 Task: Add a condition where "Hours since ticket status pending Greater than Ninty" in unsolved tickets in your groups.
Action: Mouse moved to (124, 419)
Screenshot: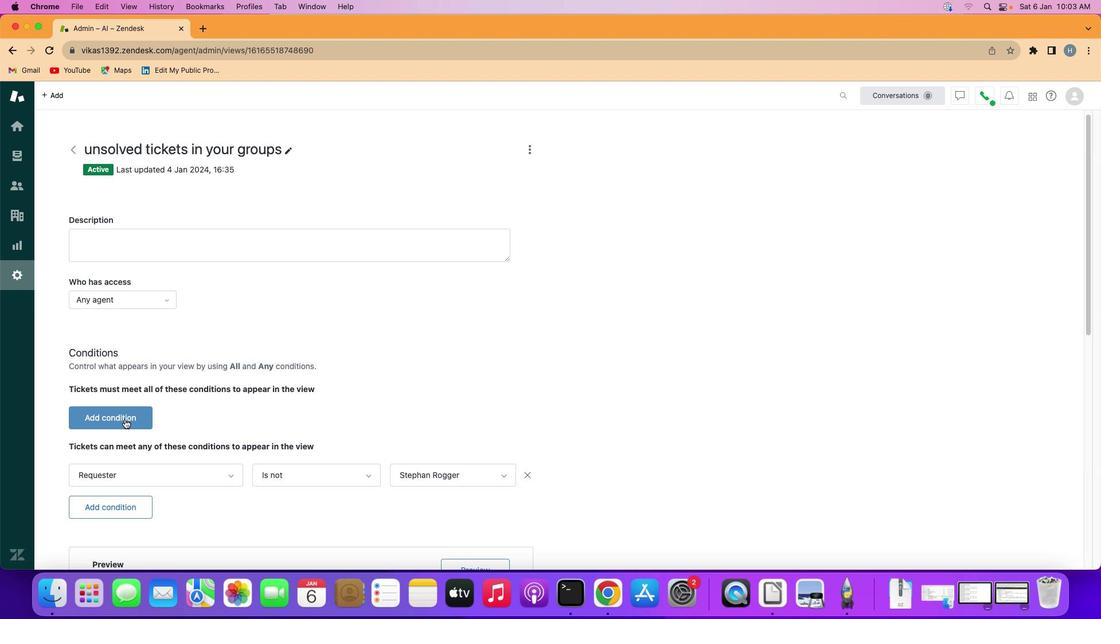 
Action: Mouse pressed left at (124, 419)
Screenshot: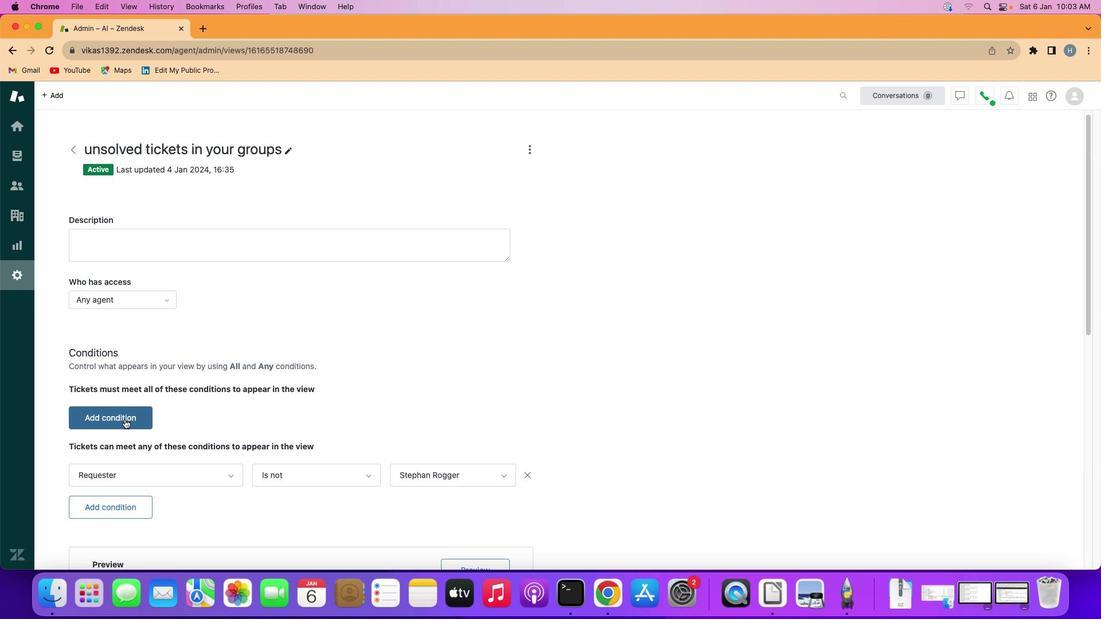 
Action: Mouse moved to (157, 419)
Screenshot: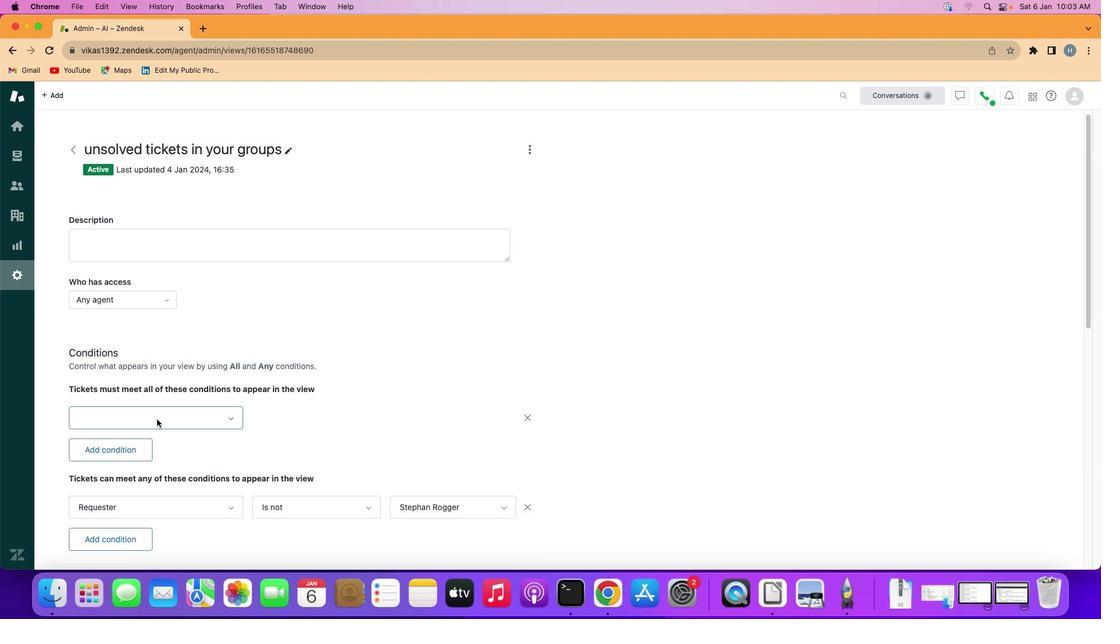 
Action: Mouse pressed left at (157, 419)
Screenshot: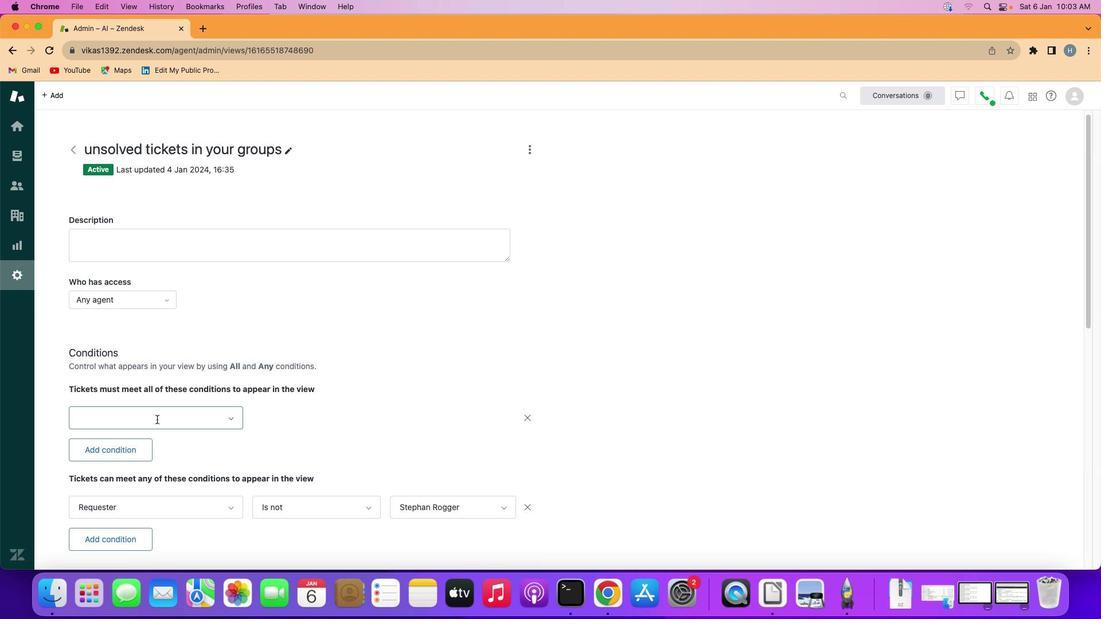 
Action: Mouse moved to (166, 349)
Screenshot: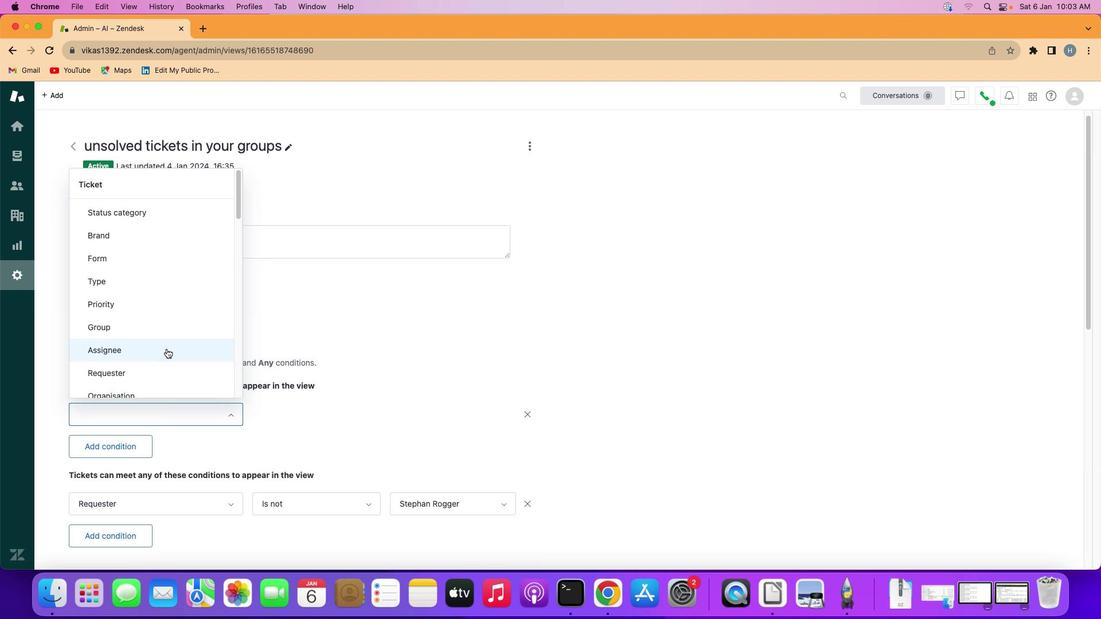 
Action: Mouse scrolled (166, 349) with delta (0, 0)
Screenshot: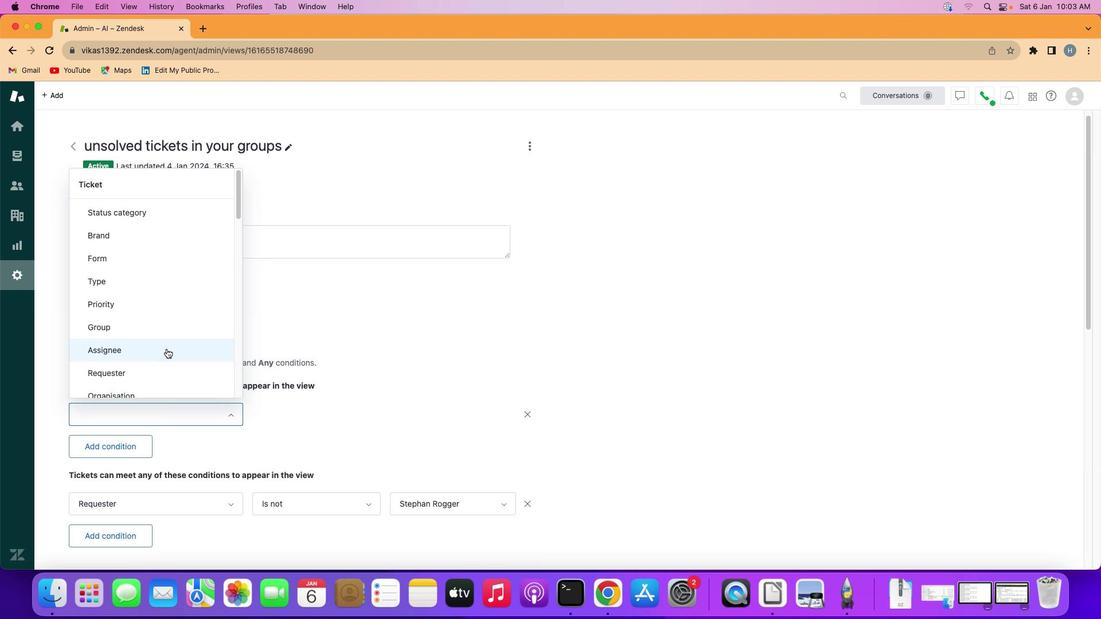 
Action: Mouse moved to (166, 349)
Screenshot: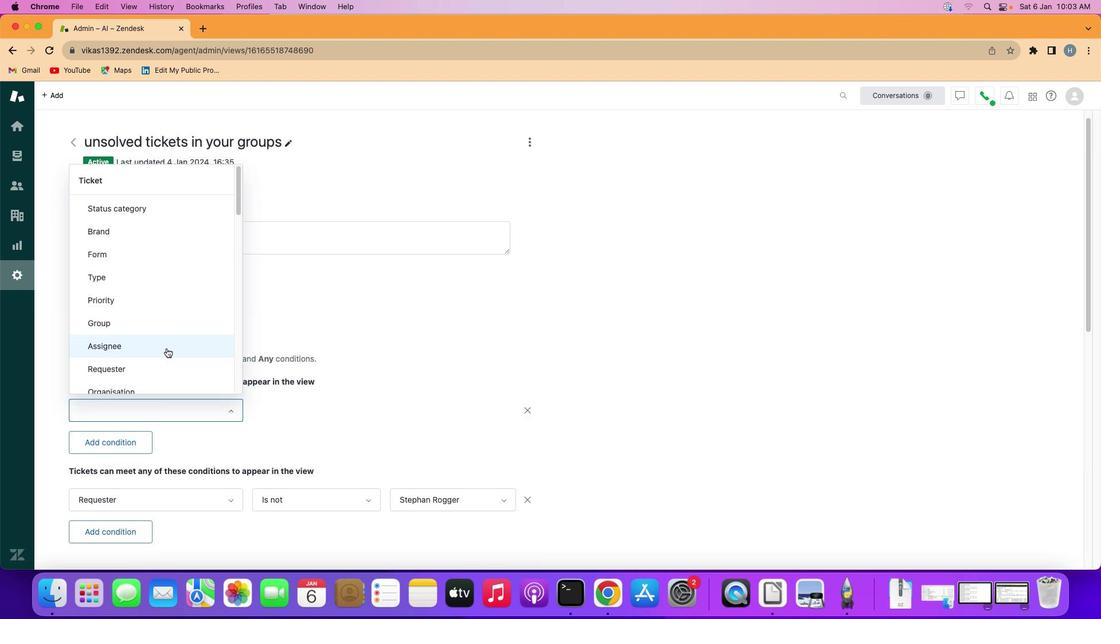 
Action: Mouse scrolled (166, 349) with delta (0, -1)
Screenshot: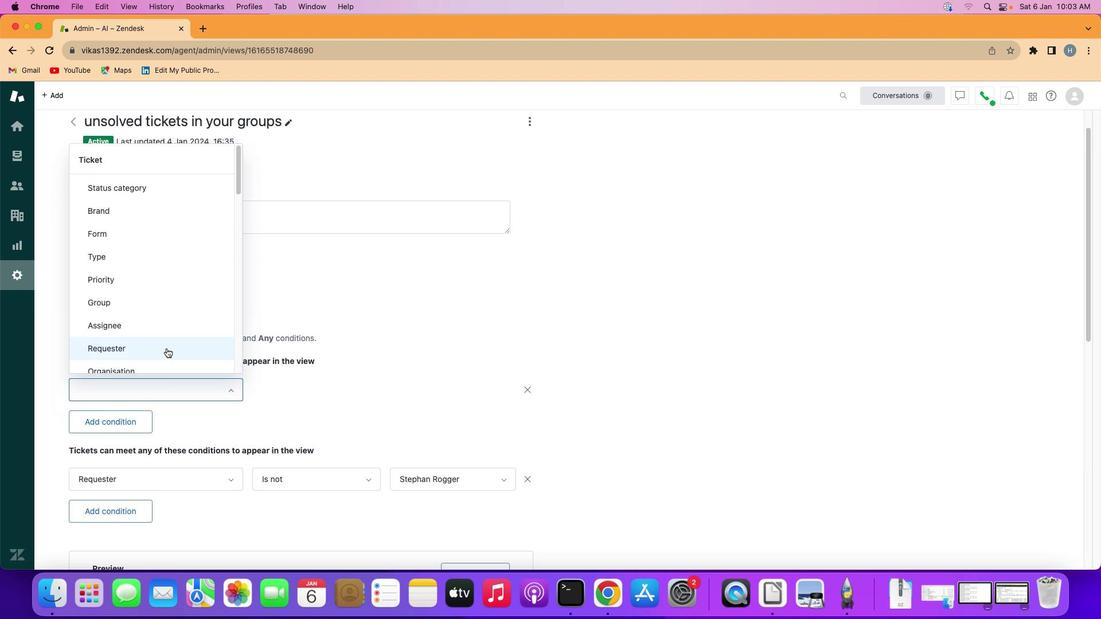
Action: Mouse moved to (166, 348)
Screenshot: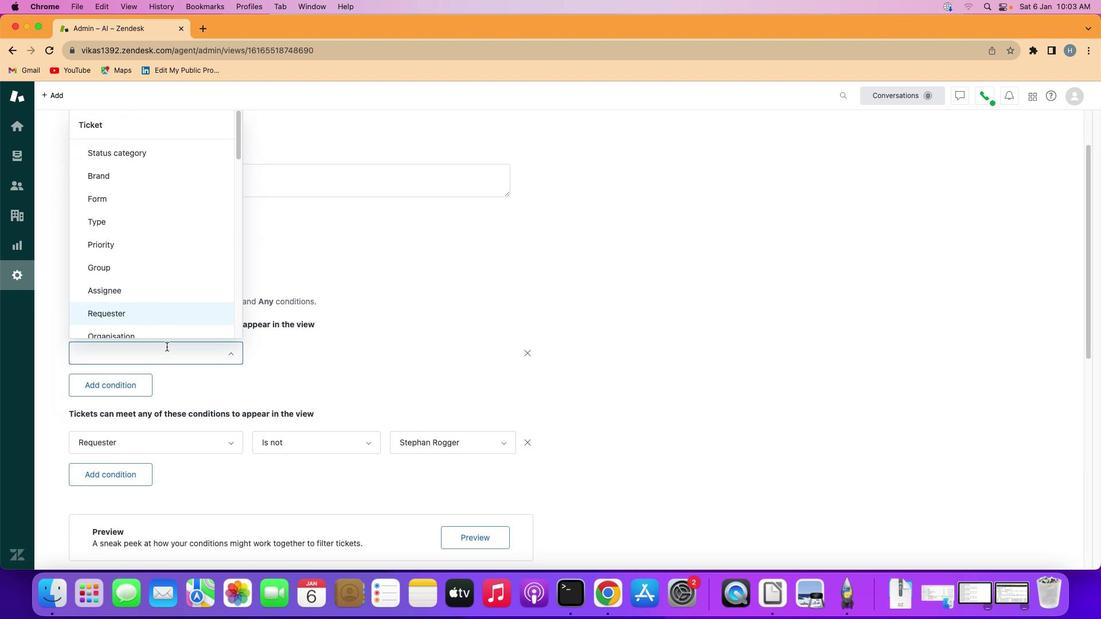 
Action: Mouse scrolled (166, 348) with delta (0, 0)
Screenshot: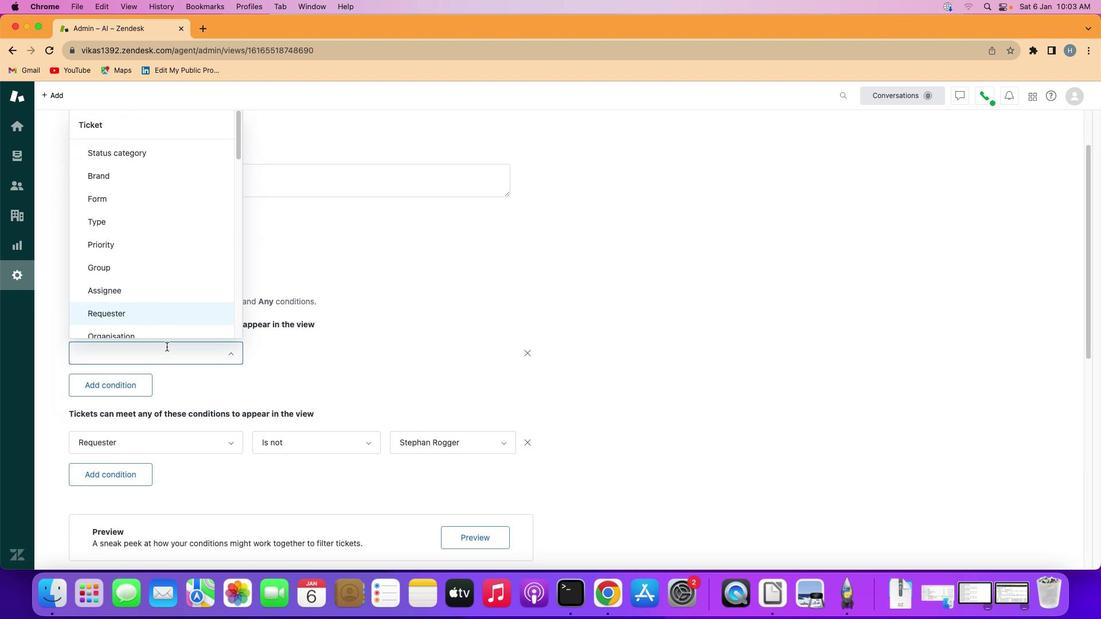 
Action: Mouse moved to (166, 348)
Screenshot: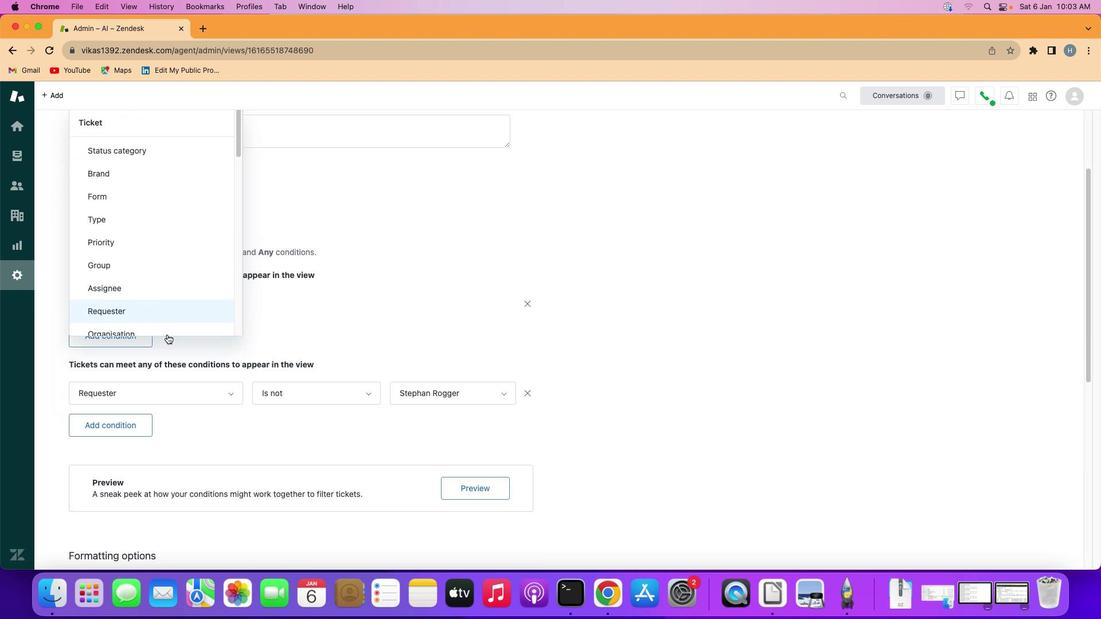 
Action: Mouse scrolled (166, 348) with delta (0, -1)
Screenshot: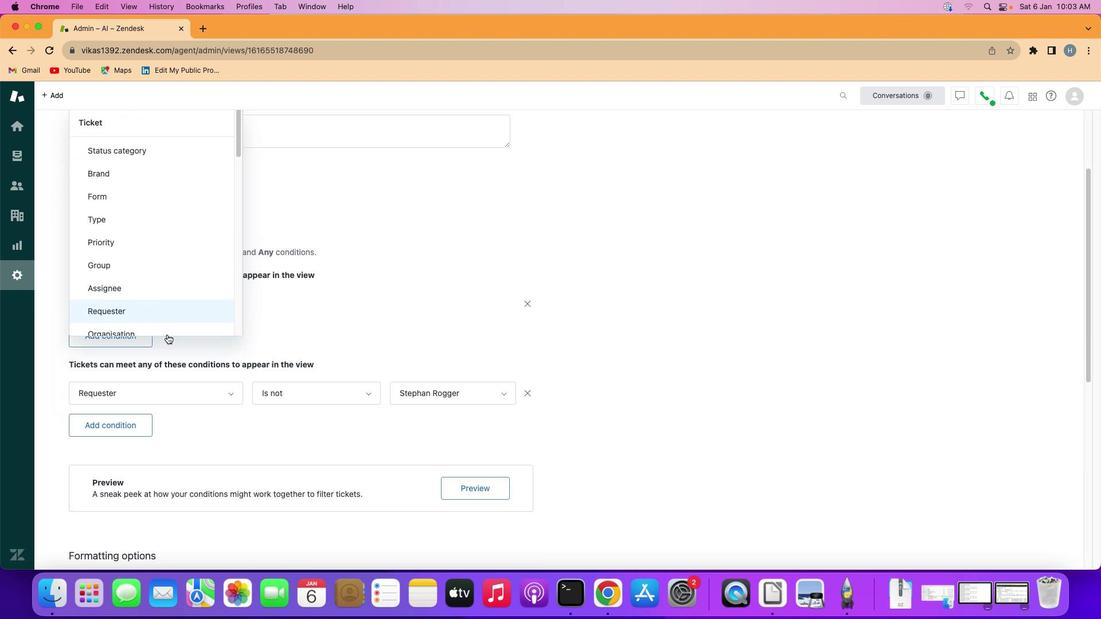 
Action: Mouse moved to (168, 331)
Screenshot: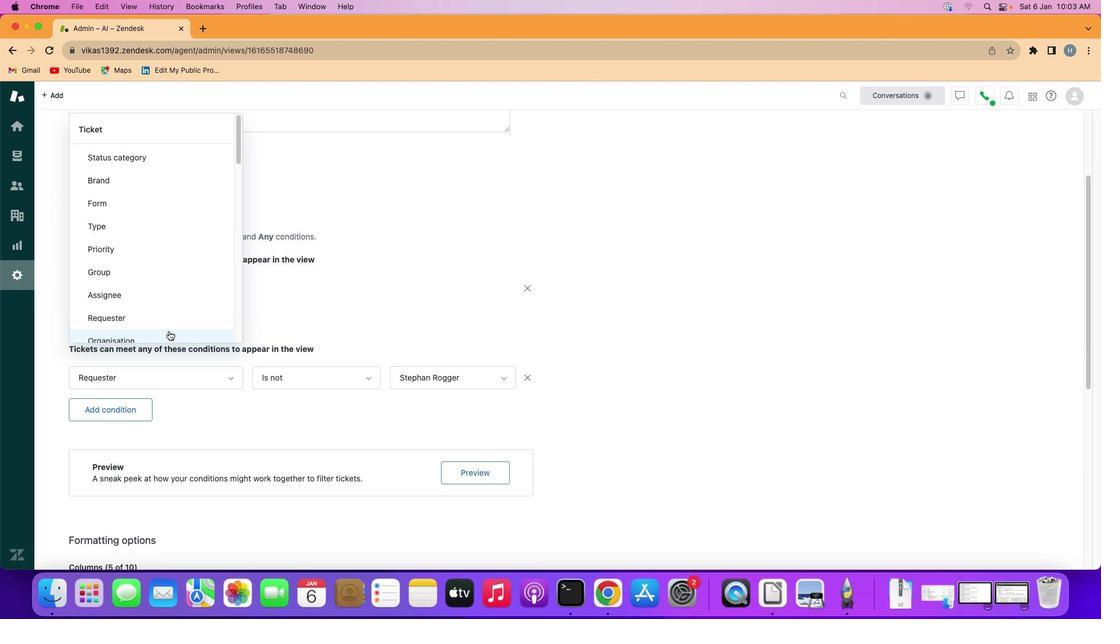 
Action: Mouse scrolled (168, 331) with delta (0, 0)
Screenshot: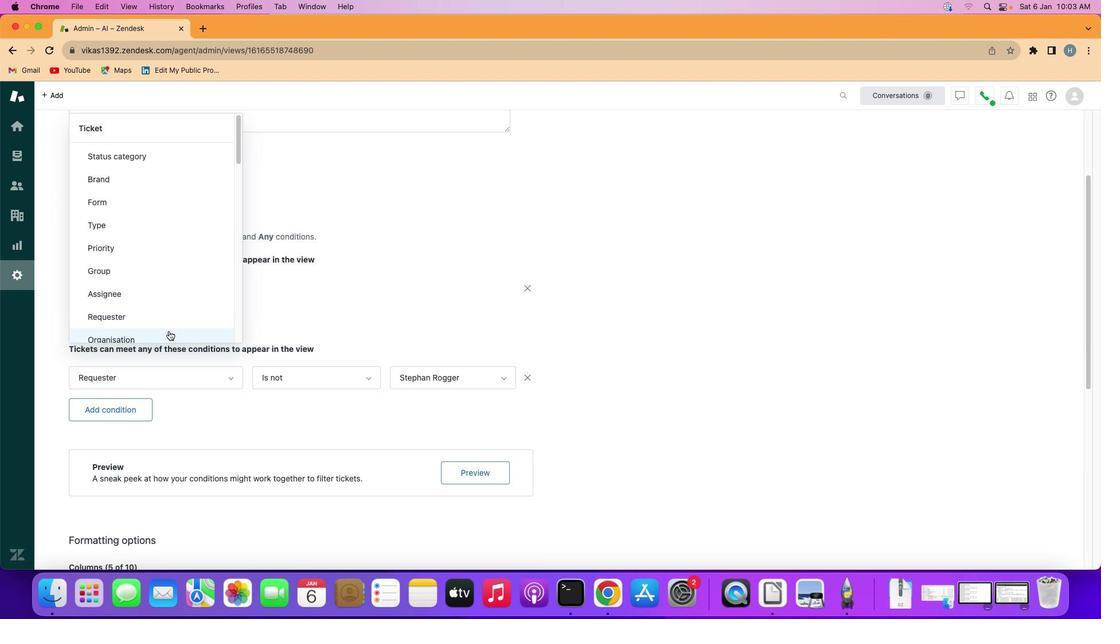 
Action: Mouse scrolled (168, 331) with delta (0, 0)
Screenshot: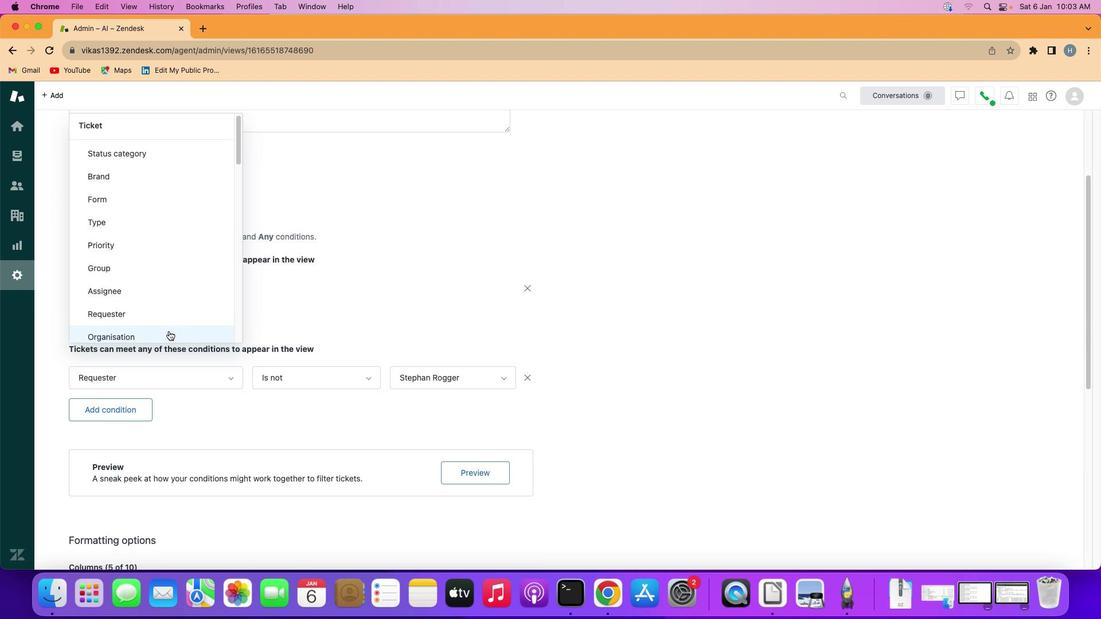 
Action: Mouse scrolled (168, 331) with delta (0, 0)
Screenshot: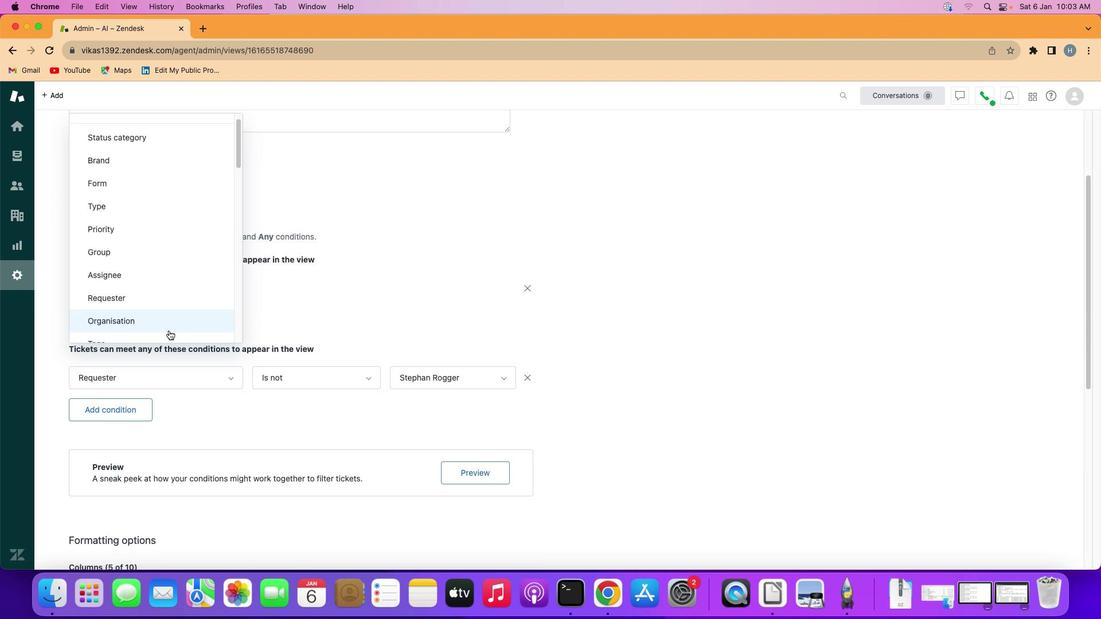 
Action: Mouse scrolled (168, 331) with delta (0, -1)
Screenshot: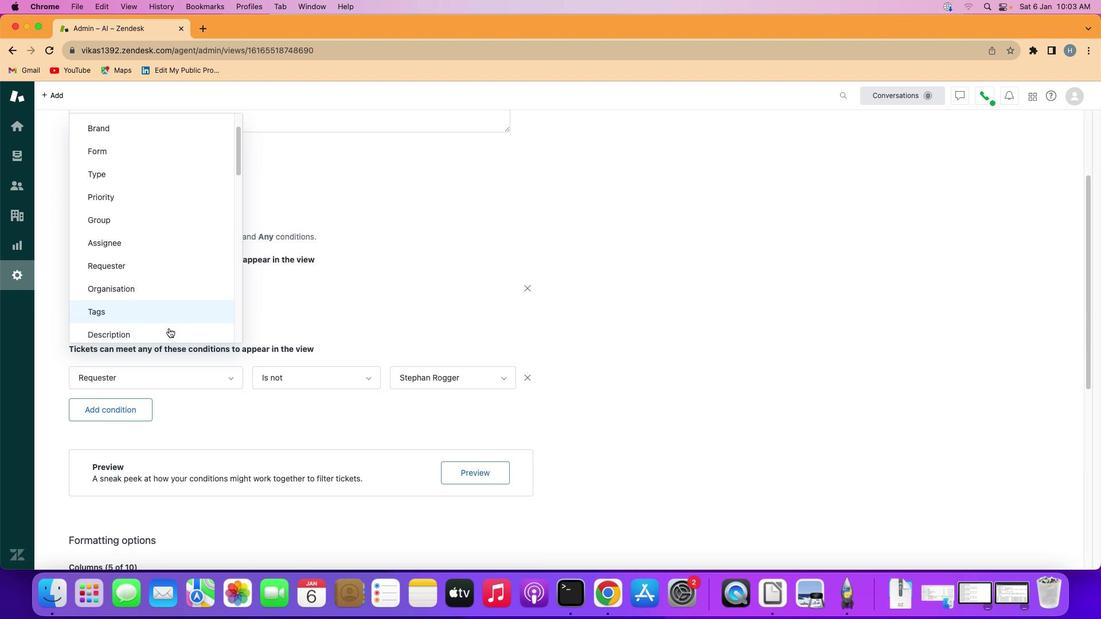 
Action: Mouse moved to (177, 283)
Screenshot: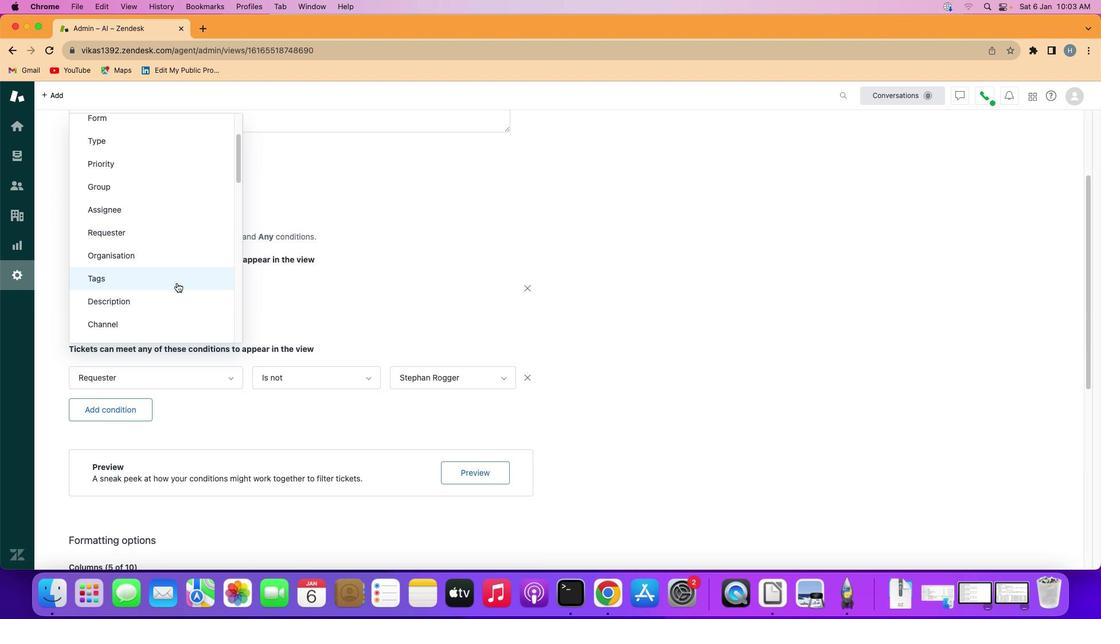 
Action: Mouse scrolled (177, 283) with delta (0, 0)
Screenshot: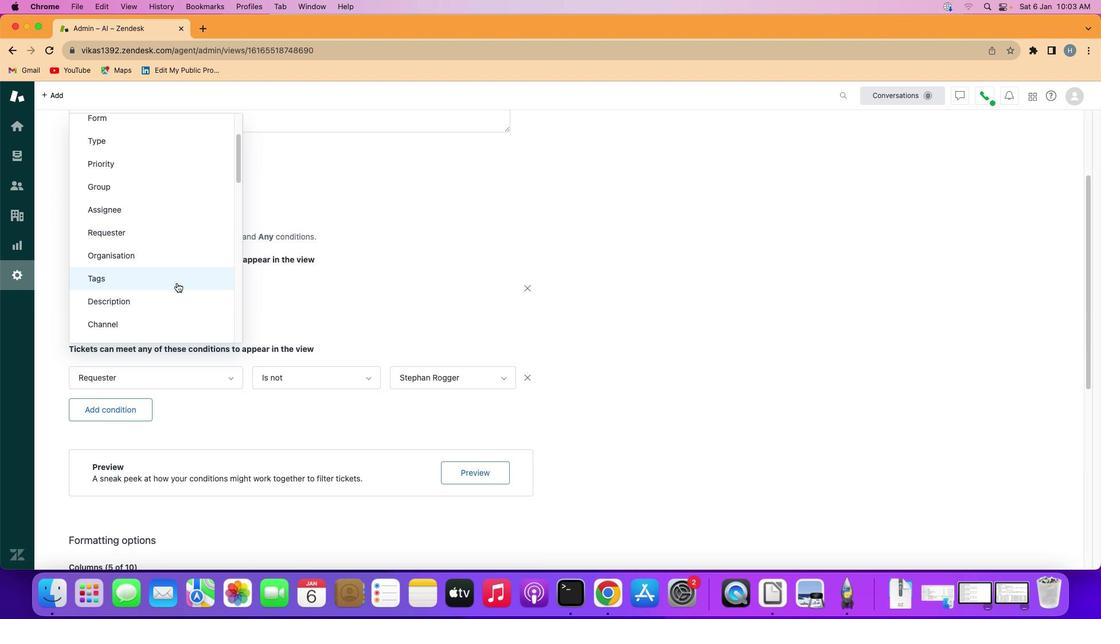
Action: Mouse moved to (177, 283)
Screenshot: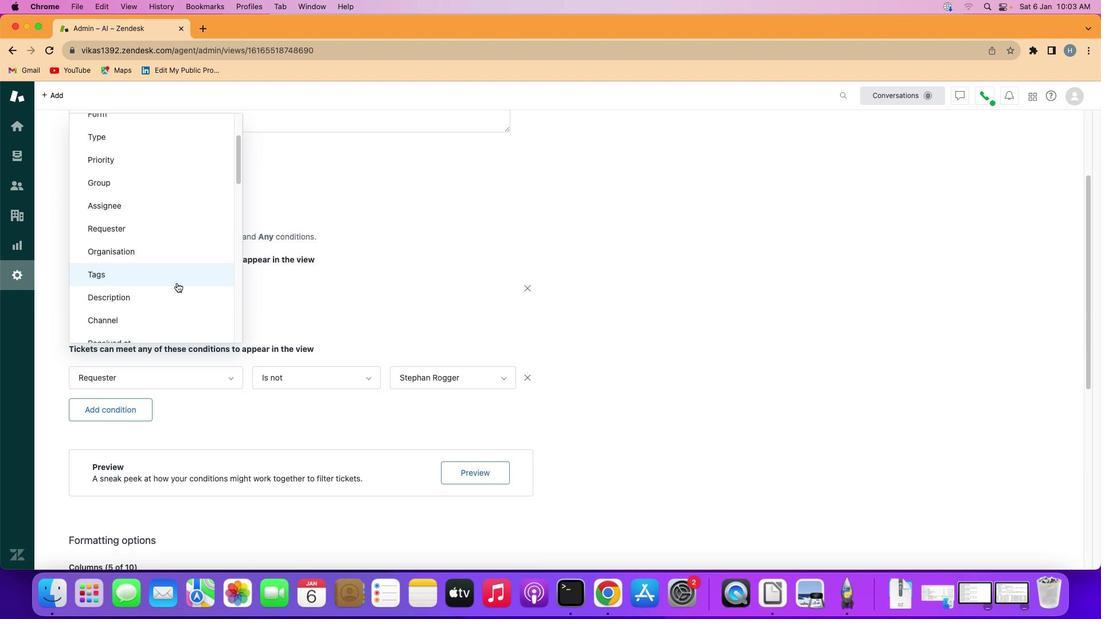 
Action: Mouse scrolled (177, 283) with delta (0, 0)
Screenshot: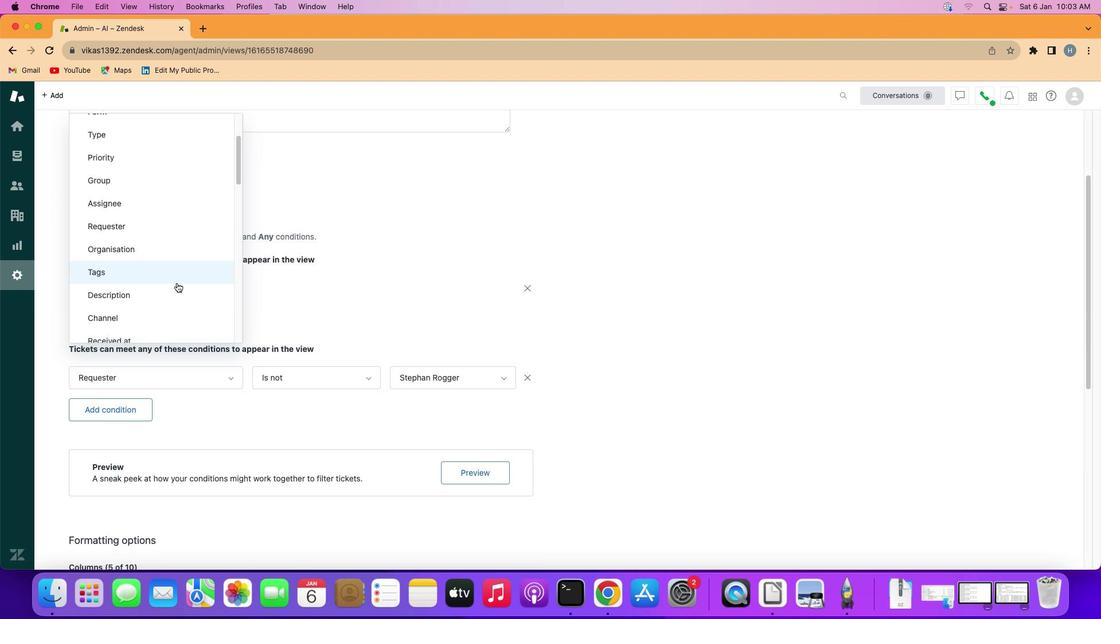 
Action: Mouse scrolled (177, 283) with delta (0, 0)
Screenshot: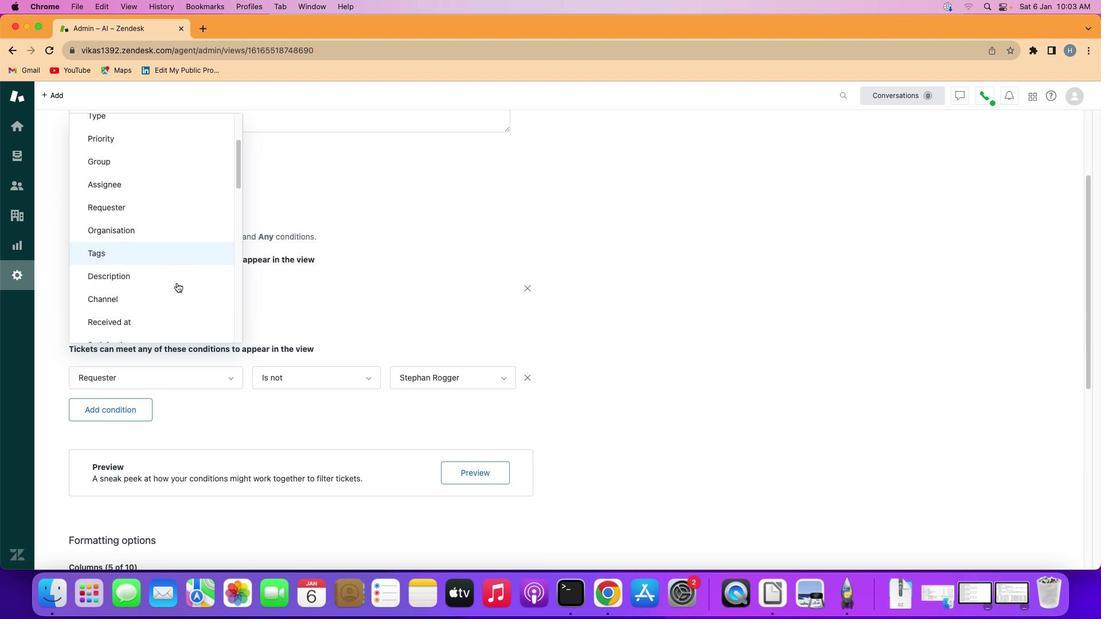 
Action: Mouse scrolled (177, 283) with delta (0, 0)
Screenshot: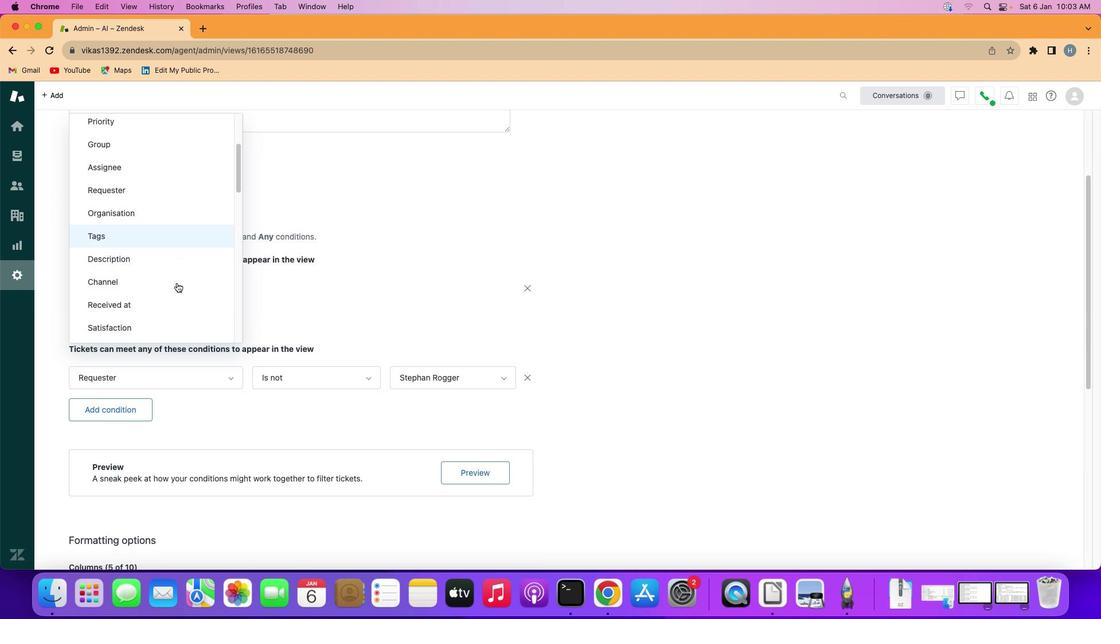 
Action: Mouse moved to (177, 282)
Screenshot: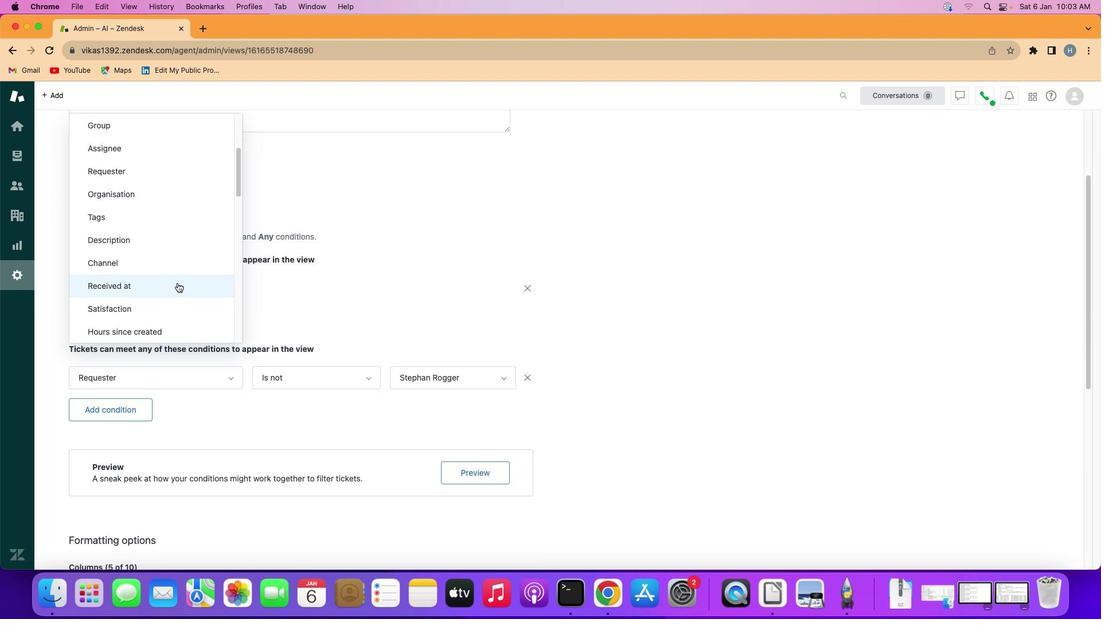 
Action: Mouse scrolled (177, 282) with delta (0, 0)
Screenshot: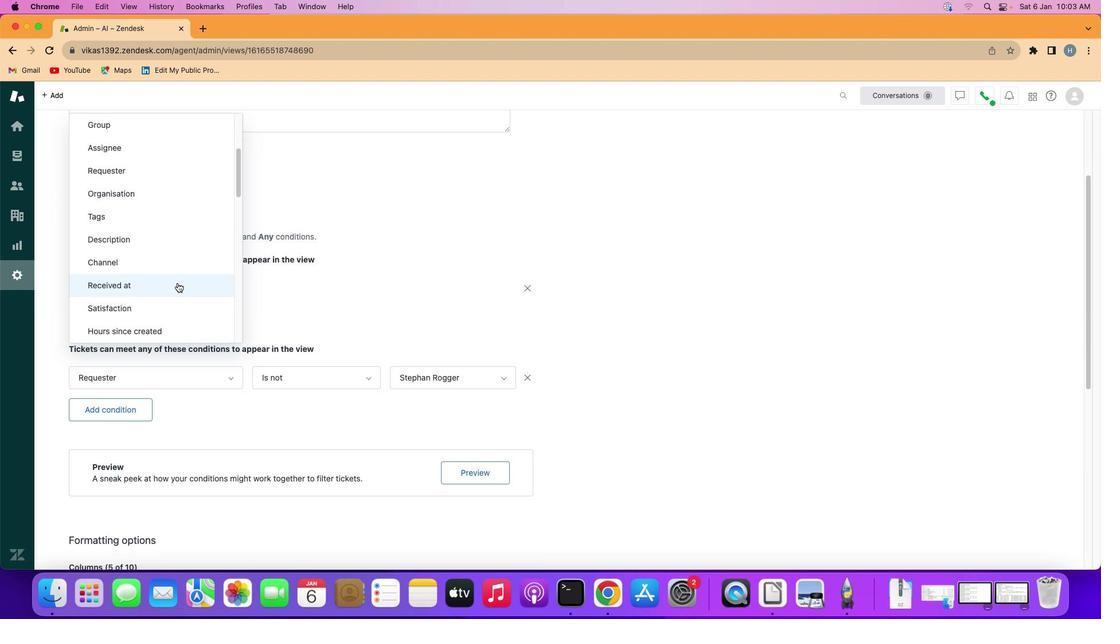 
Action: Mouse scrolled (177, 282) with delta (0, 0)
Screenshot: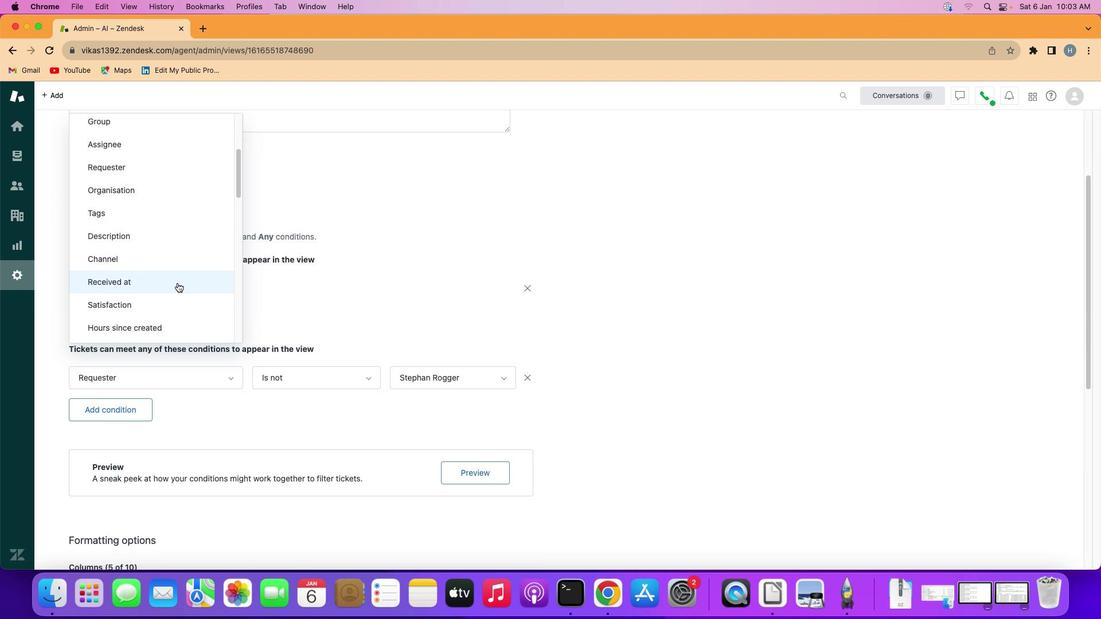 
Action: Mouse scrolled (177, 282) with delta (0, -1)
Screenshot: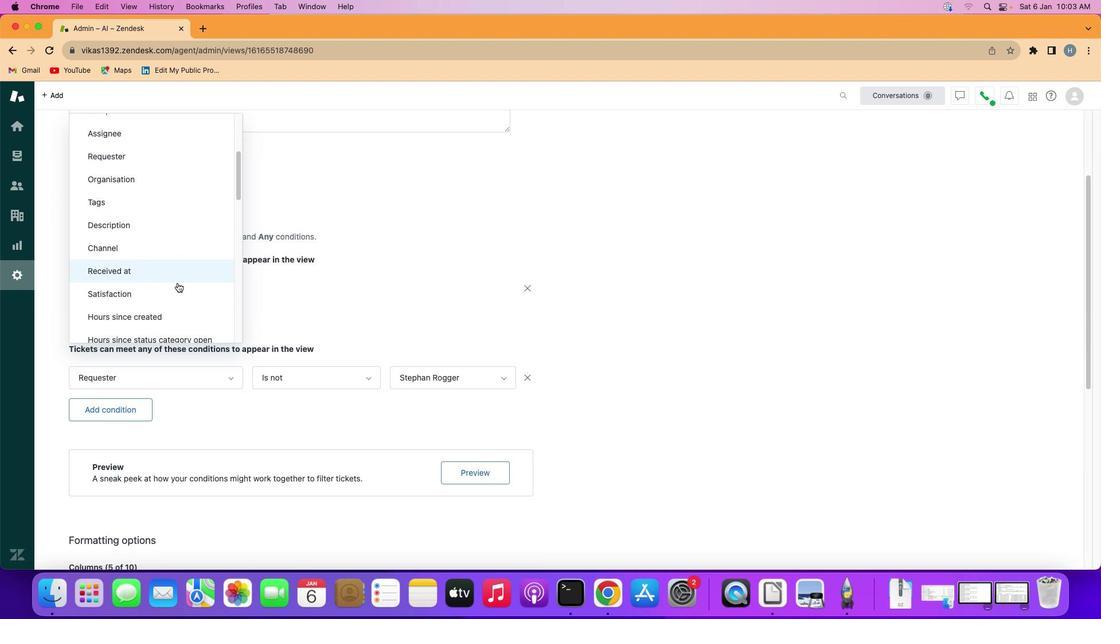 
Action: Mouse scrolled (177, 282) with delta (0, 0)
Screenshot: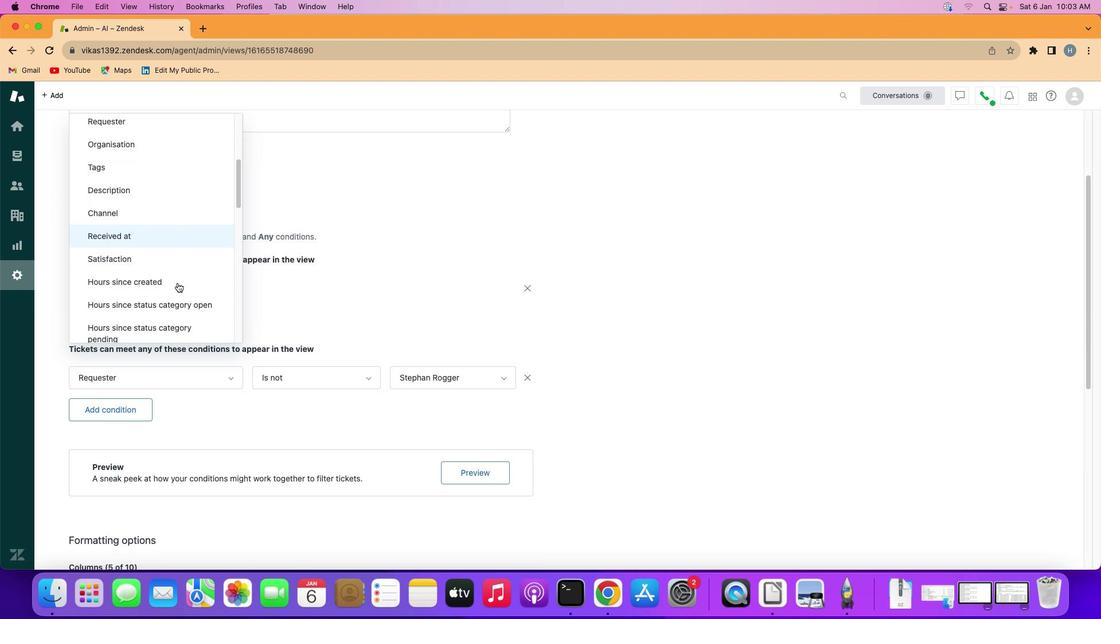 
Action: Mouse scrolled (177, 282) with delta (0, -1)
Screenshot: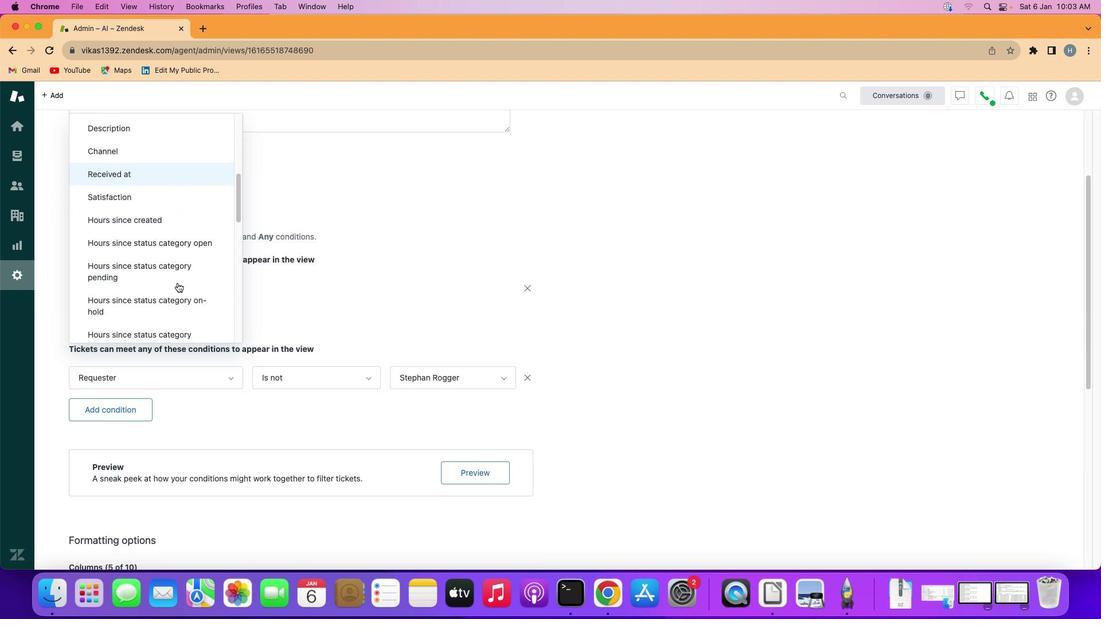
Action: Mouse scrolled (177, 282) with delta (0, -1)
Screenshot: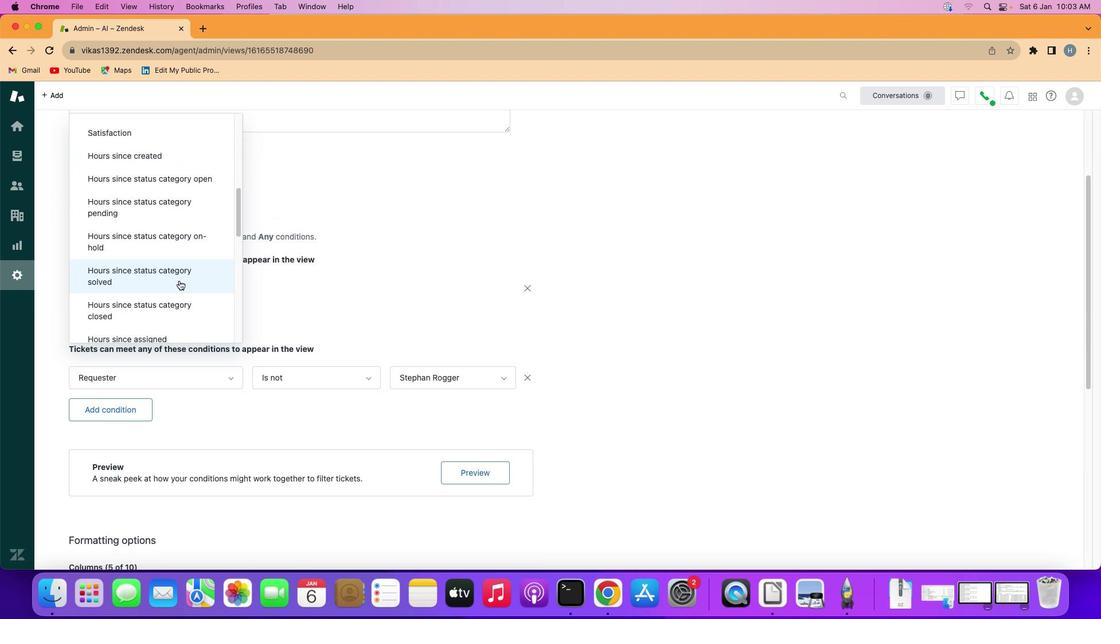 
Action: Mouse moved to (180, 279)
Screenshot: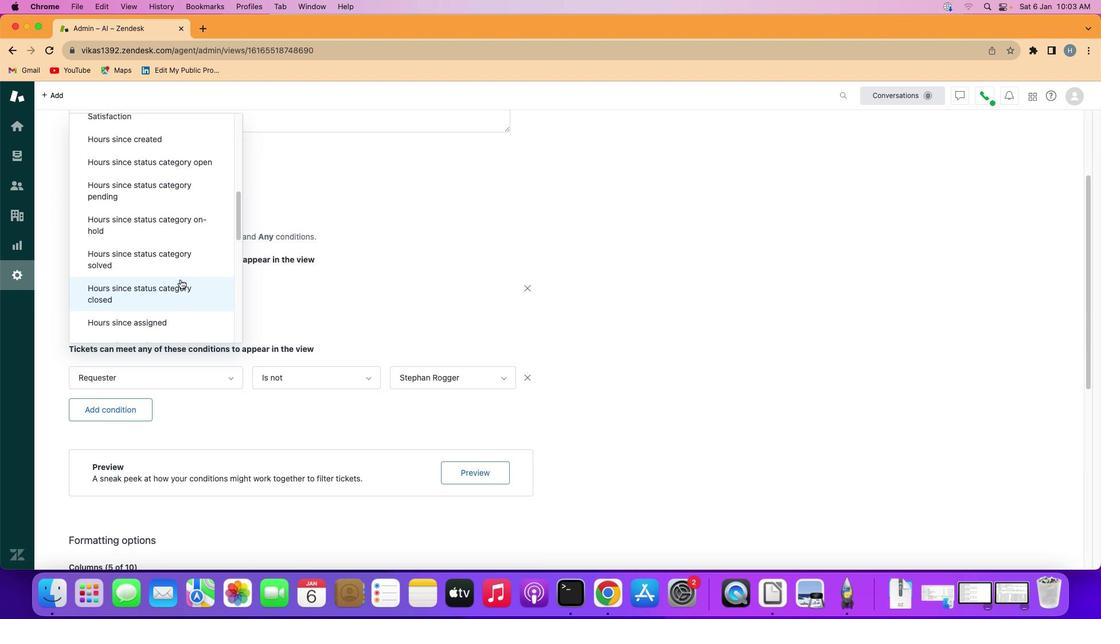 
Action: Mouse scrolled (180, 279) with delta (0, 0)
Screenshot: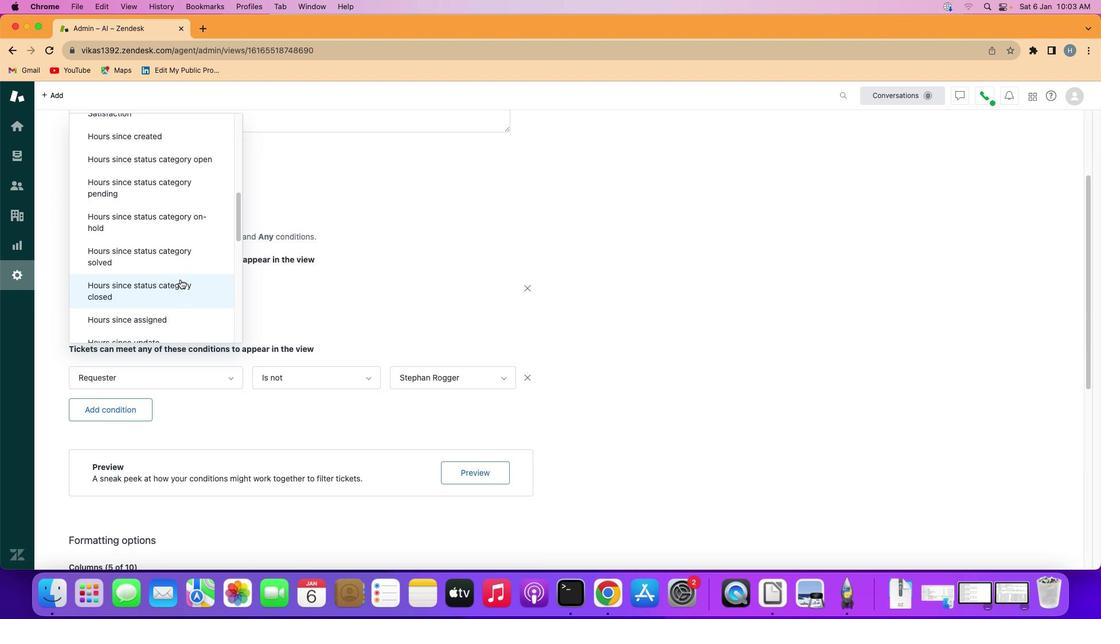 
Action: Mouse scrolled (180, 279) with delta (0, 0)
Screenshot: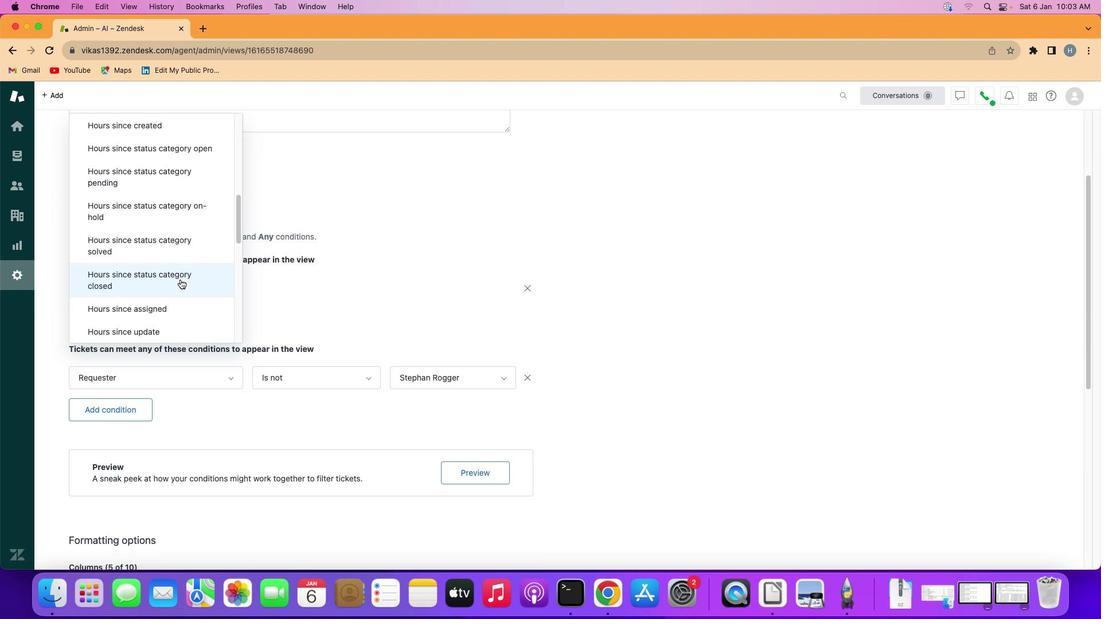 
Action: Mouse scrolled (180, 279) with delta (0, 0)
Screenshot: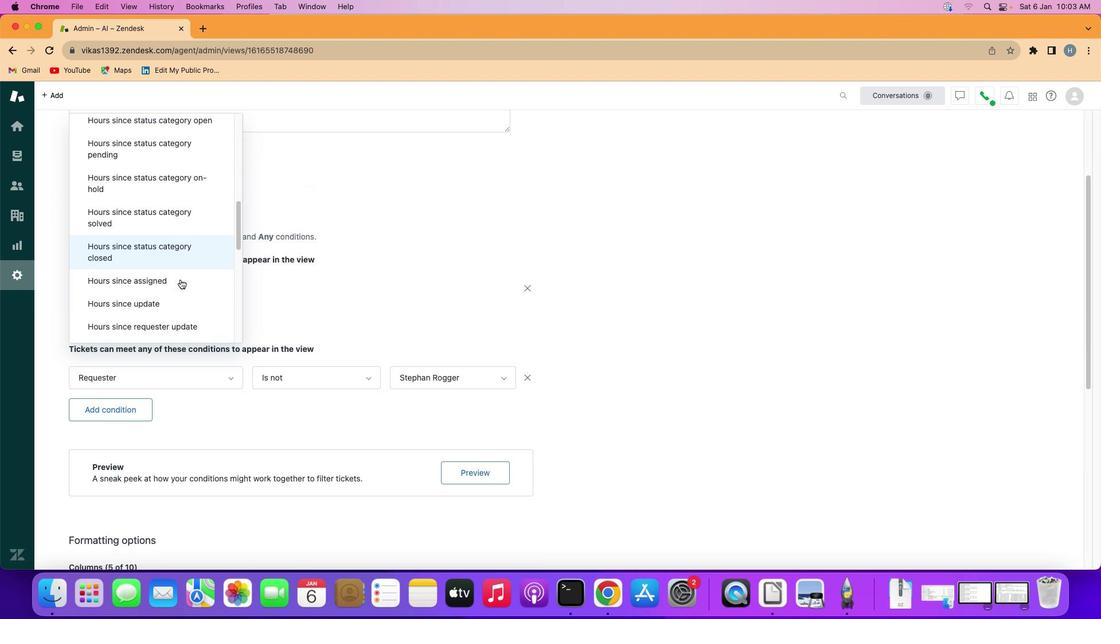 
Action: Mouse scrolled (180, 279) with delta (0, -1)
Screenshot: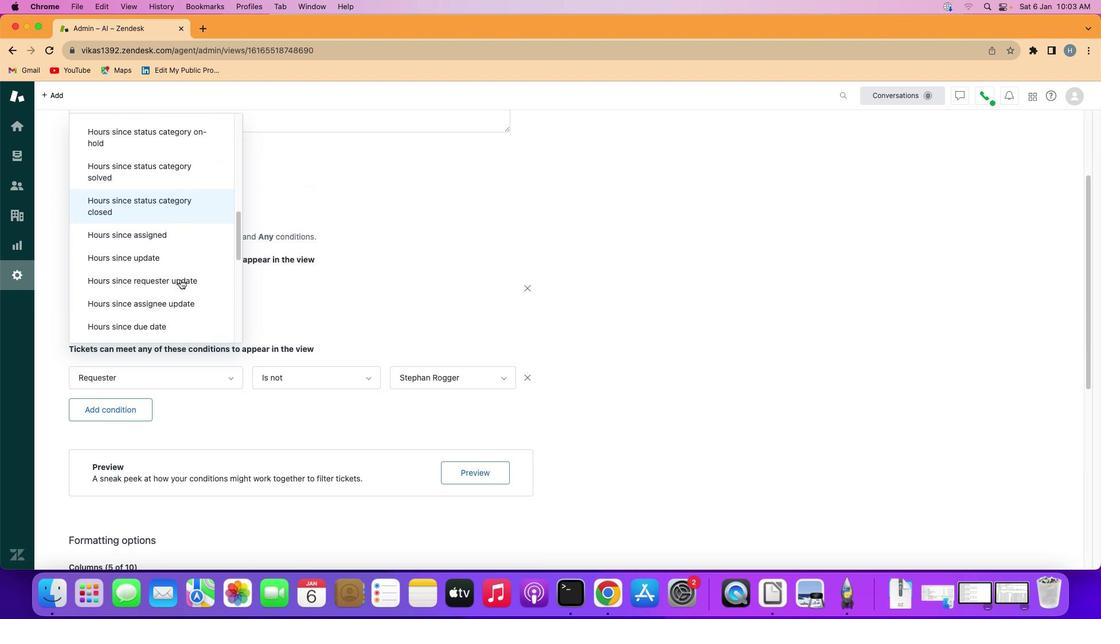 
Action: Mouse scrolled (180, 279) with delta (0, -1)
Screenshot: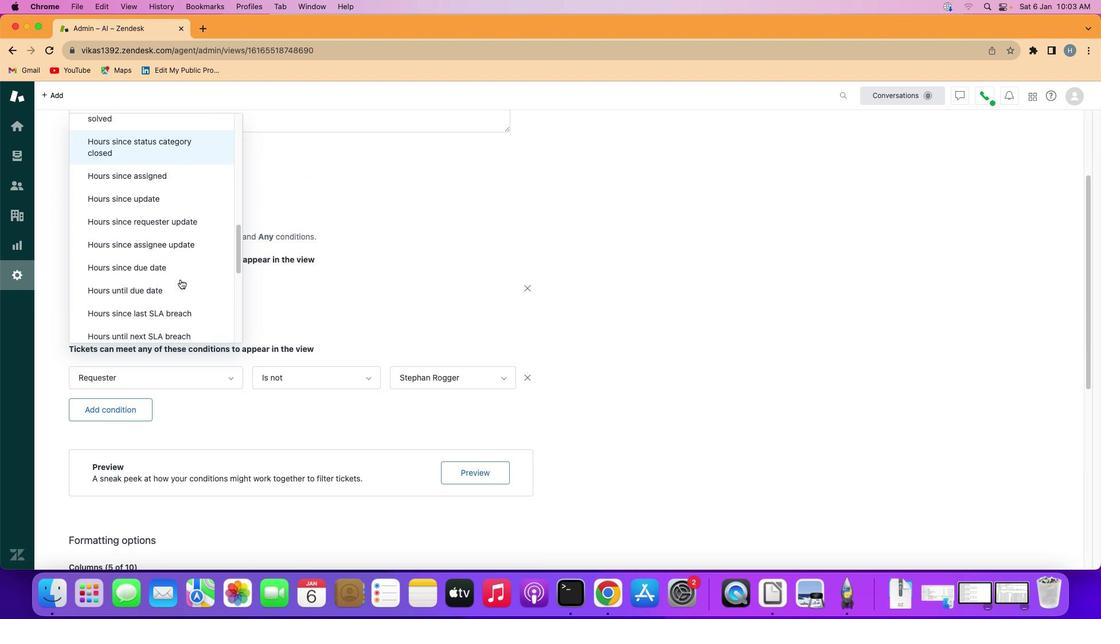 
Action: Mouse moved to (184, 278)
Screenshot: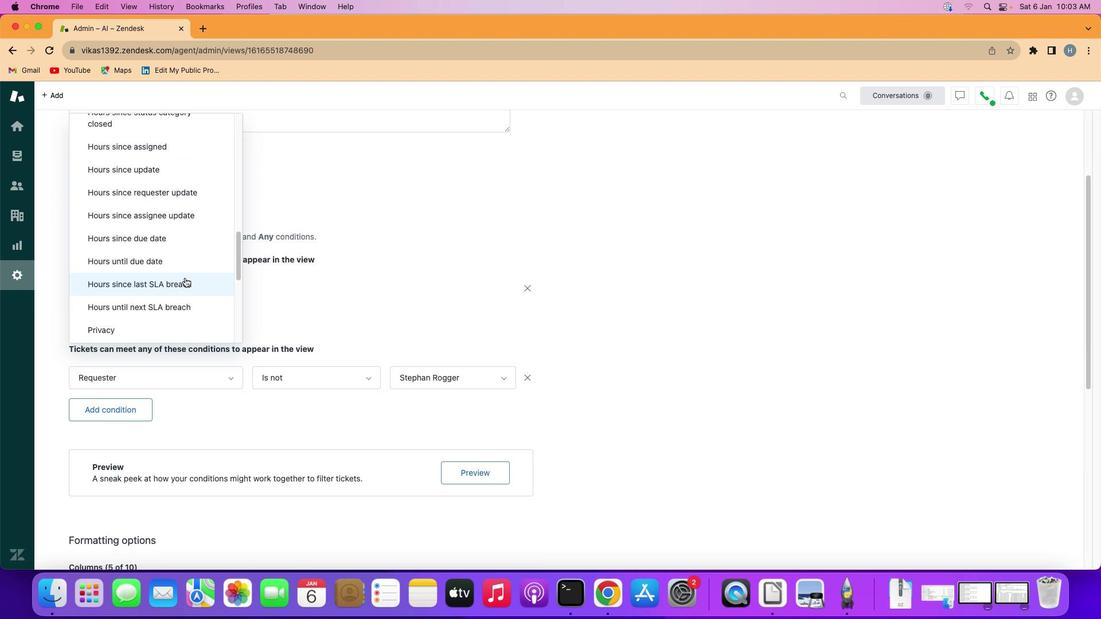 
Action: Mouse scrolled (184, 278) with delta (0, 0)
Screenshot: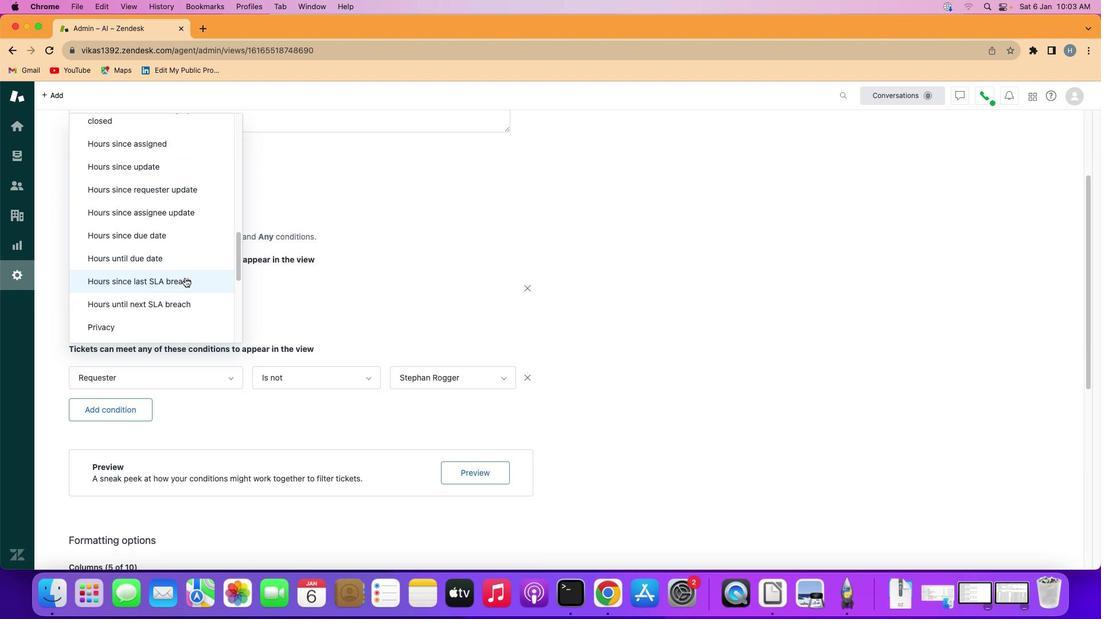
Action: Mouse scrolled (184, 278) with delta (0, 0)
Screenshot: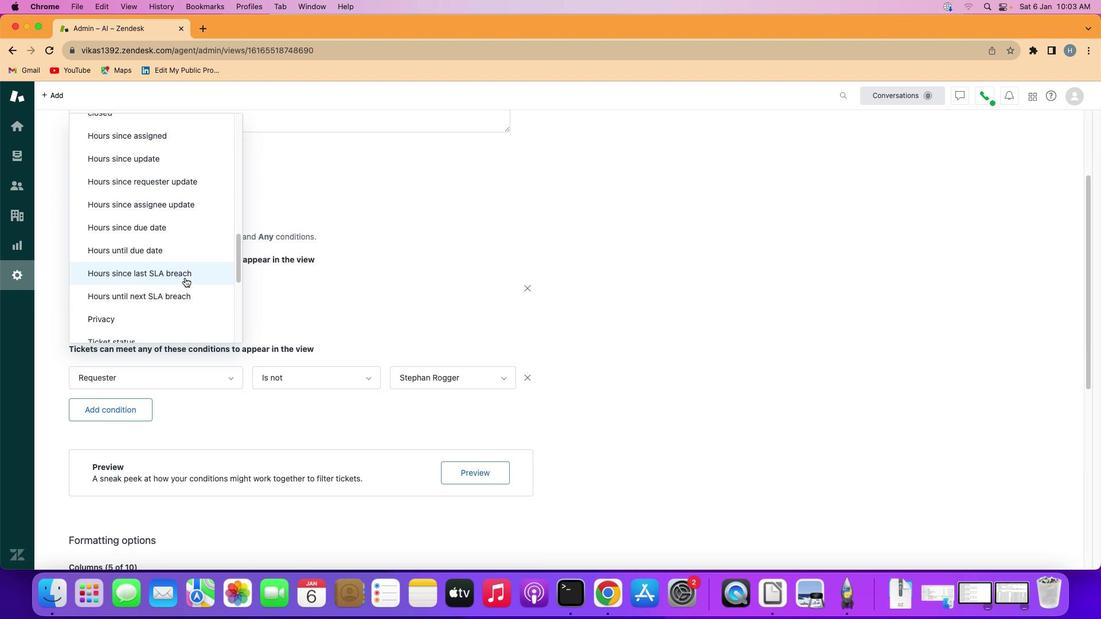 
Action: Mouse scrolled (184, 278) with delta (0, 0)
Screenshot: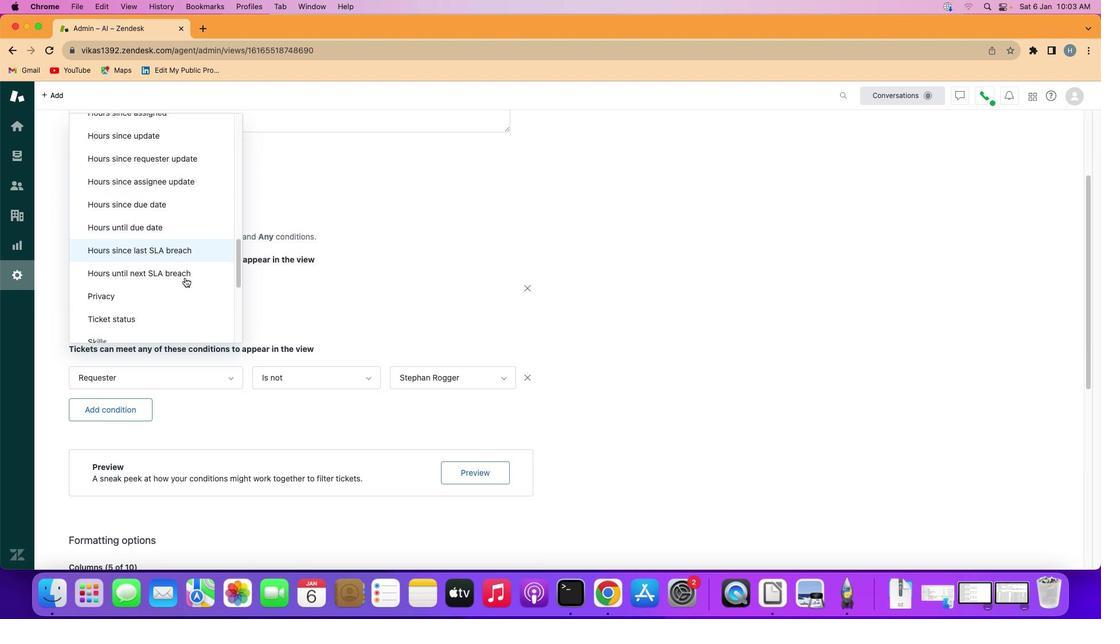 
Action: Mouse scrolled (184, 278) with delta (0, -1)
Screenshot: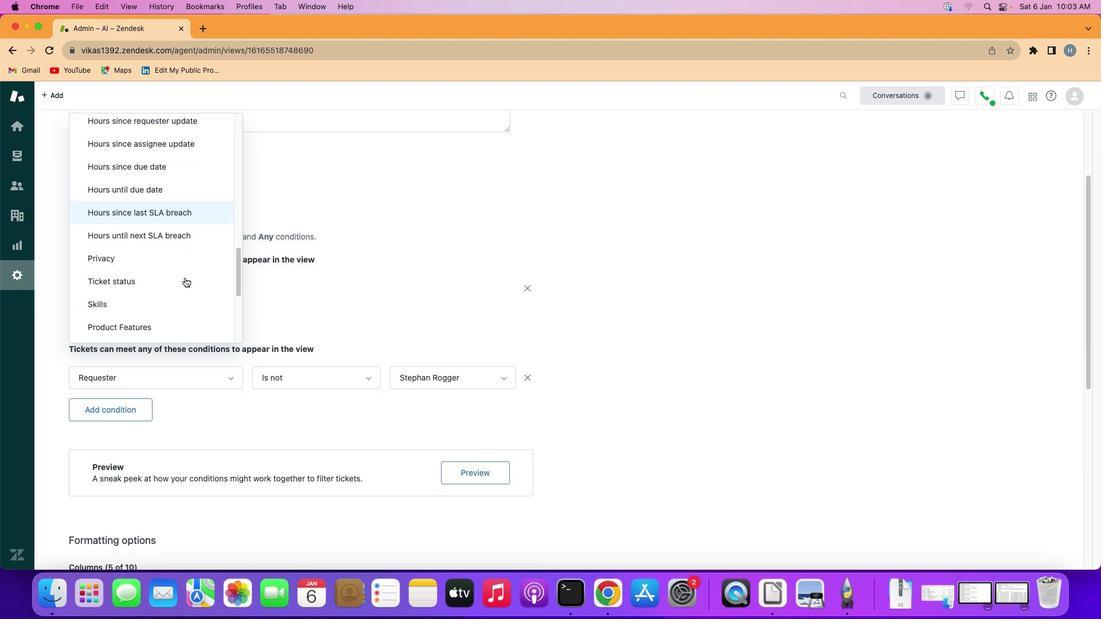 
Action: Mouse moved to (185, 278)
Screenshot: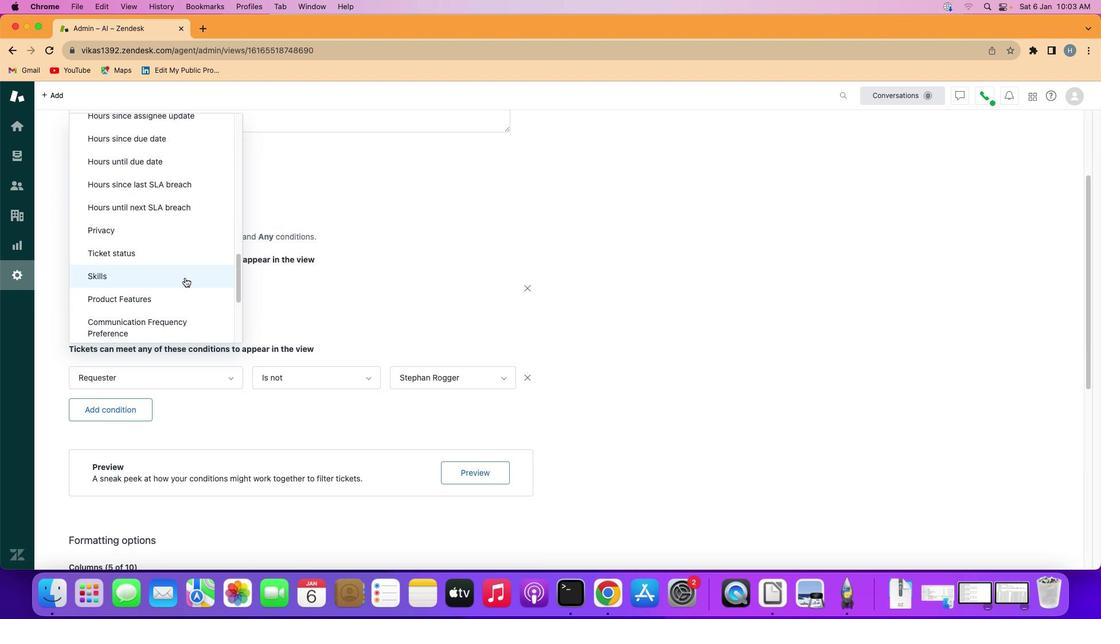 
Action: Mouse scrolled (185, 278) with delta (0, 0)
Screenshot: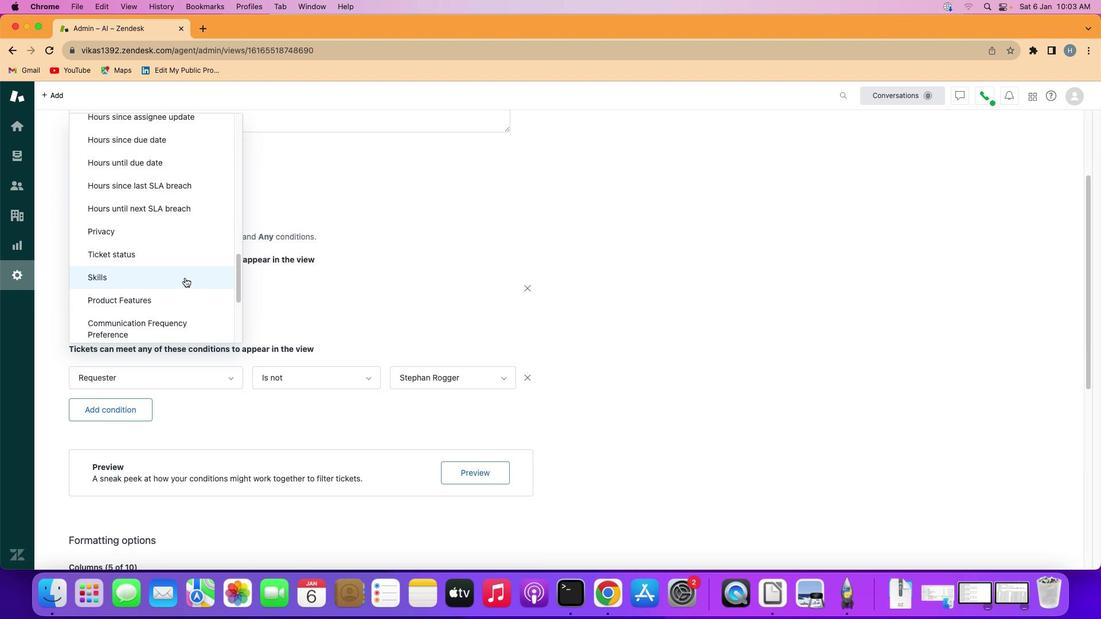 
Action: Mouse scrolled (185, 278) with delta (0, 1)
Screenshot: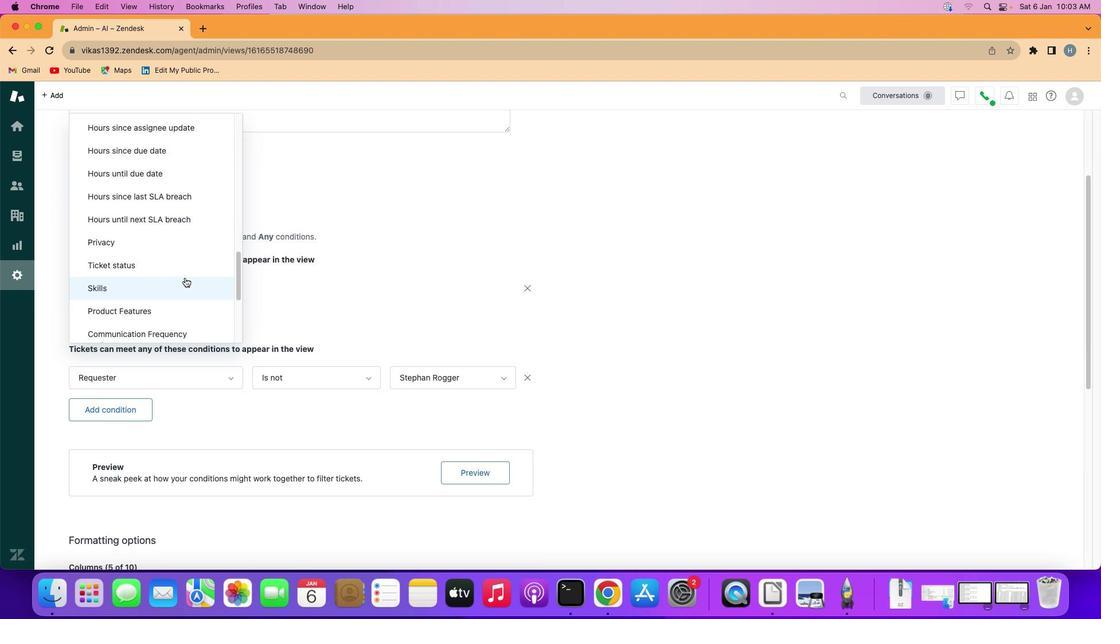 
Action: Mouse scrolled (185, 278) with delta (0, 0)
Screenshot: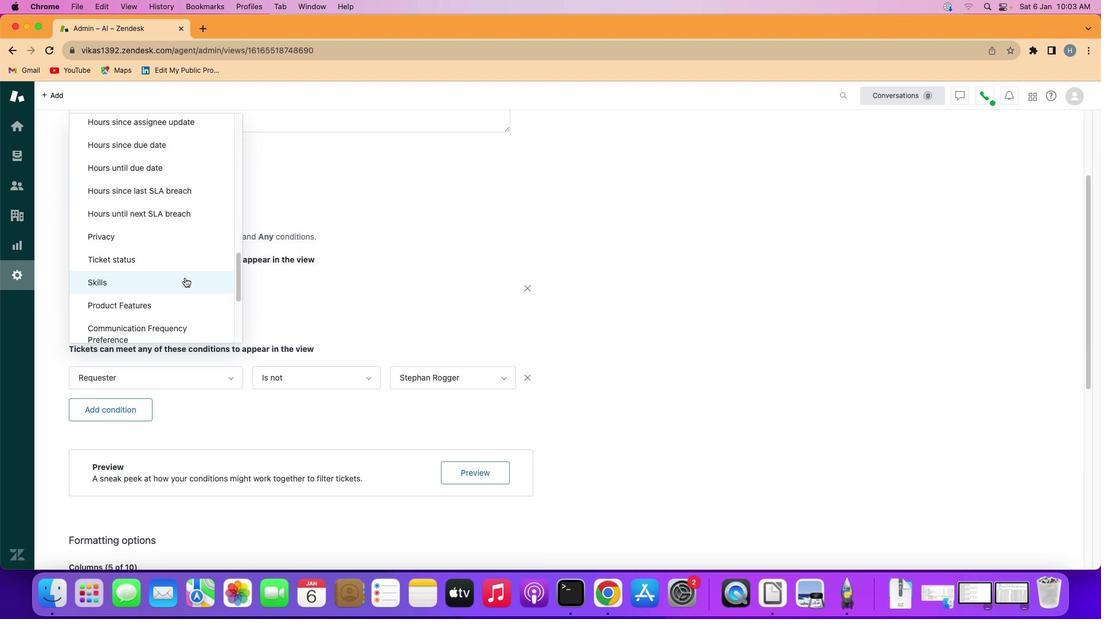 
Action: Mouse scrolled (185, 278) with delta (0, 0)
Screenshot: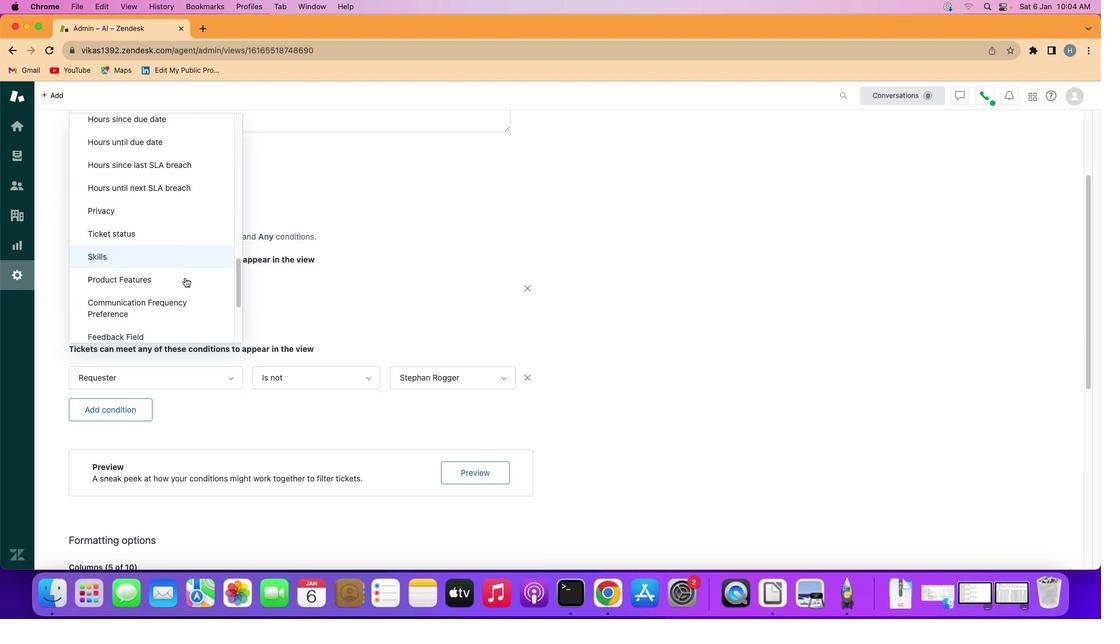 
Action: Mouse scrolled (185, 278) with delta (0, -1)
Screenshot: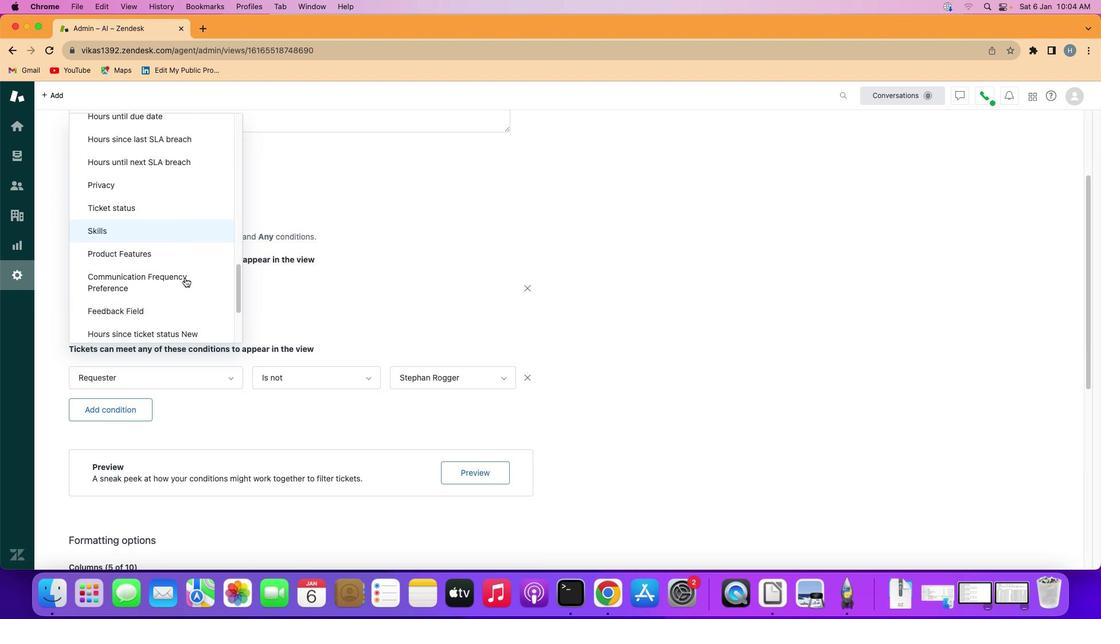 
Action: Mouse scrolled (185, 278) with delta (0, 0)
Screenshot: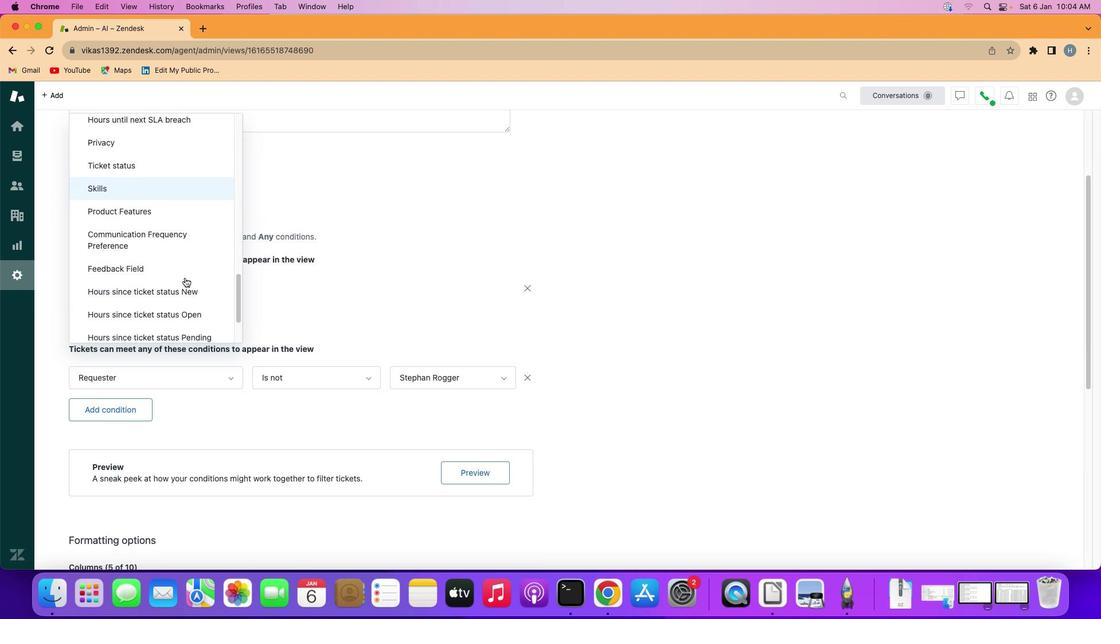 
Action: Mouse scrolled (185, 278) with delta (0, 0)
Screenshot: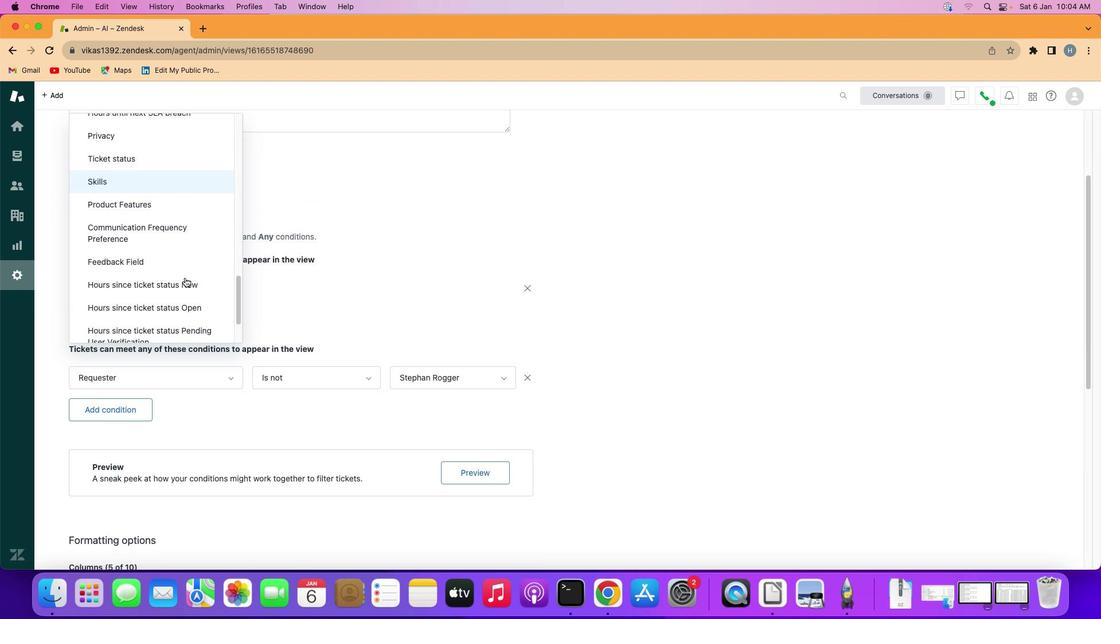 
Action: Mouse scrolled (185, 278) with delta (0, 0)
Screenshot: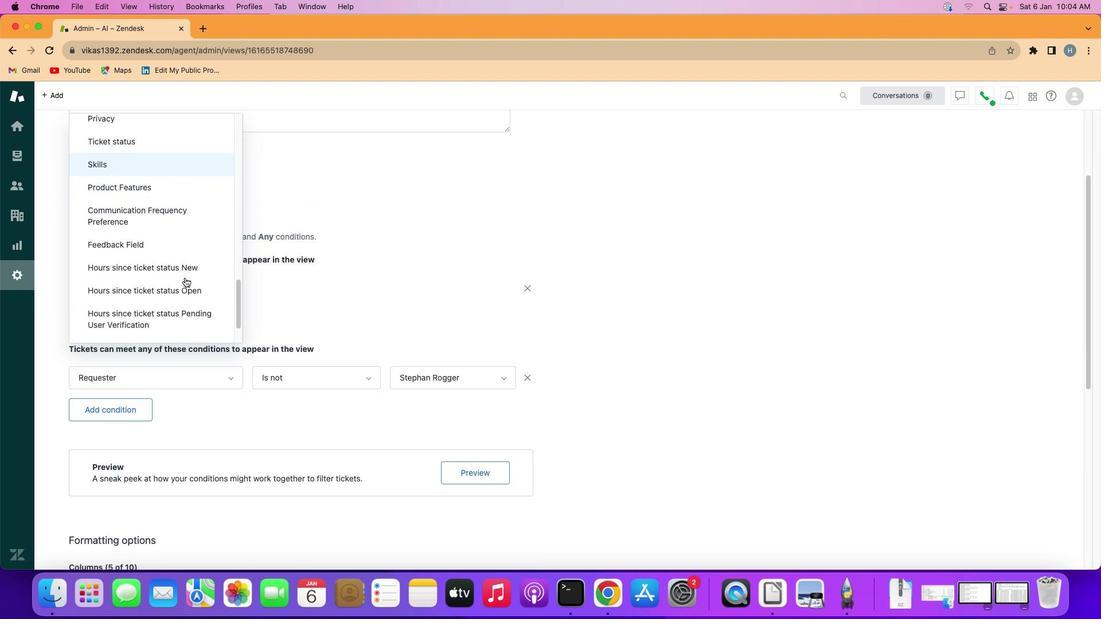 
Action: Mouse scrolled (185, 278) with delta (0, 0)
Screenshot: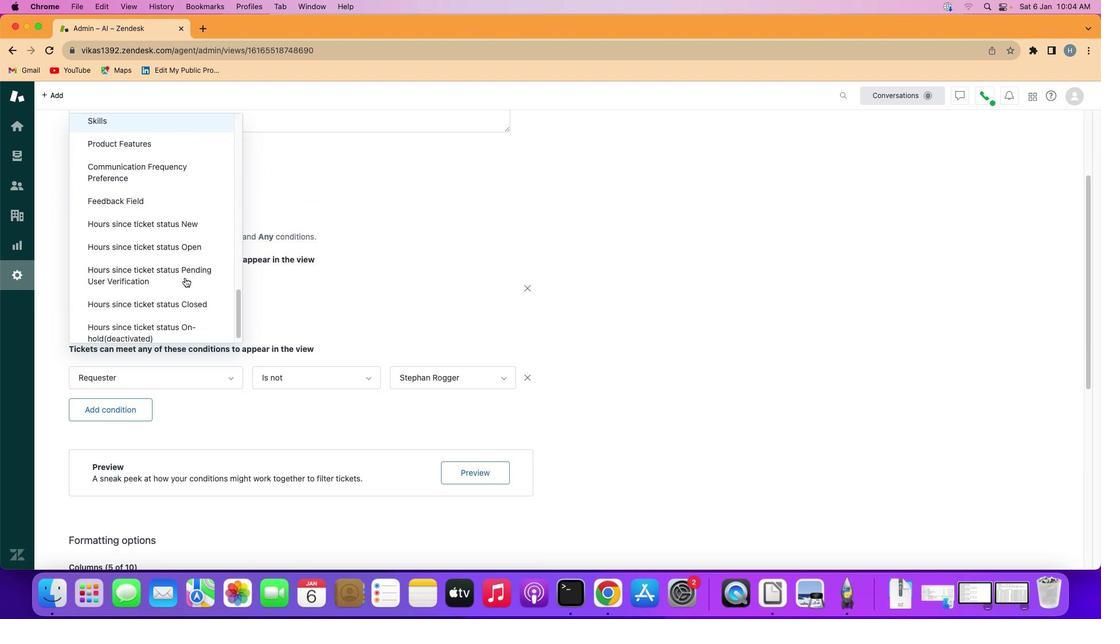 
Action: Mouse moved to (190, 270)
Screenshot: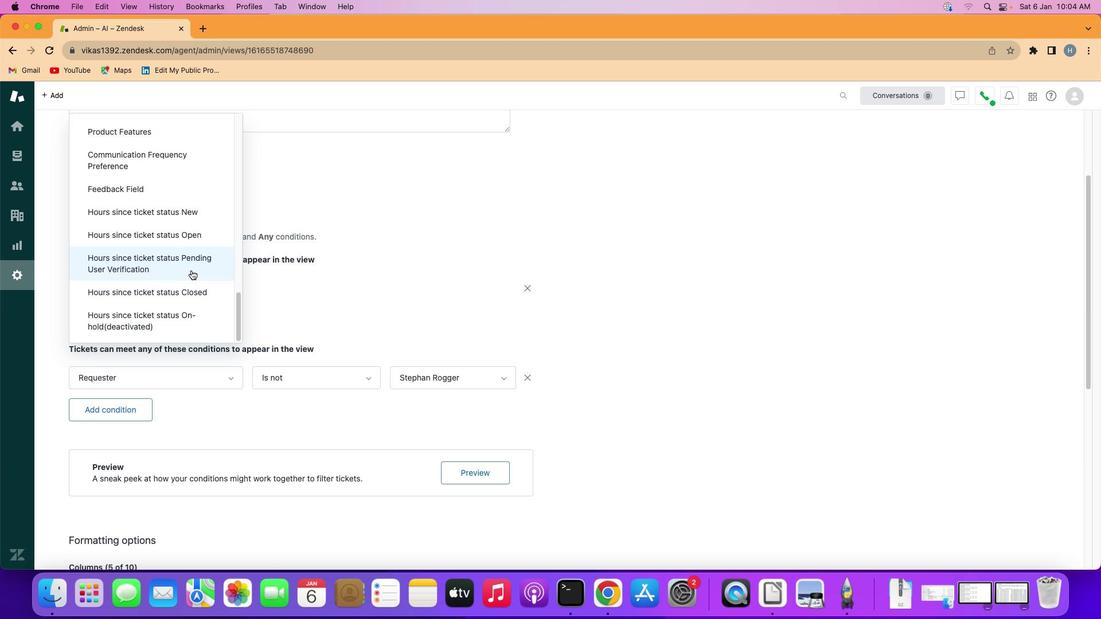 
Action: Mouse pressed left at (190, 270)
Screenshot: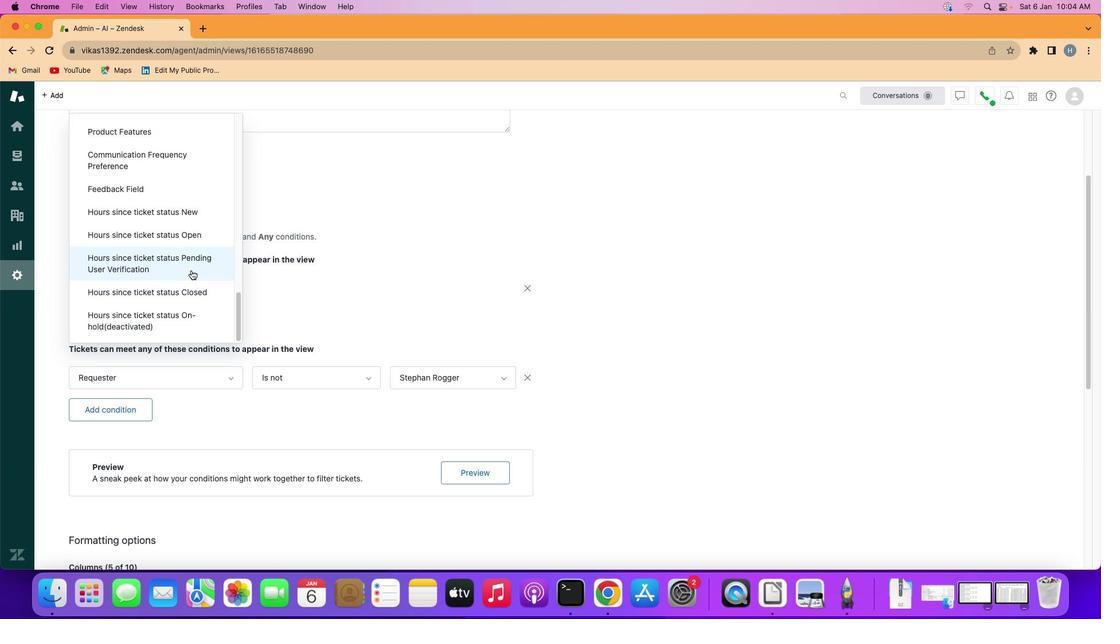 
Action: Mouse moved to (316, 291)
Screenshot: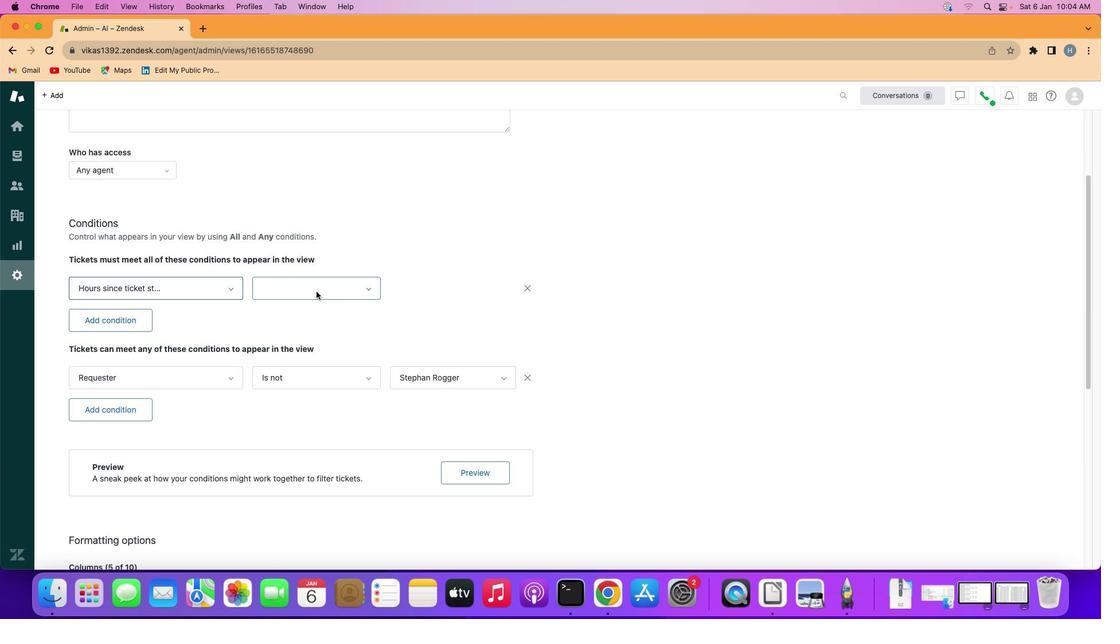 
Action: Mouse pressed left at (316, 291)
Screenshot: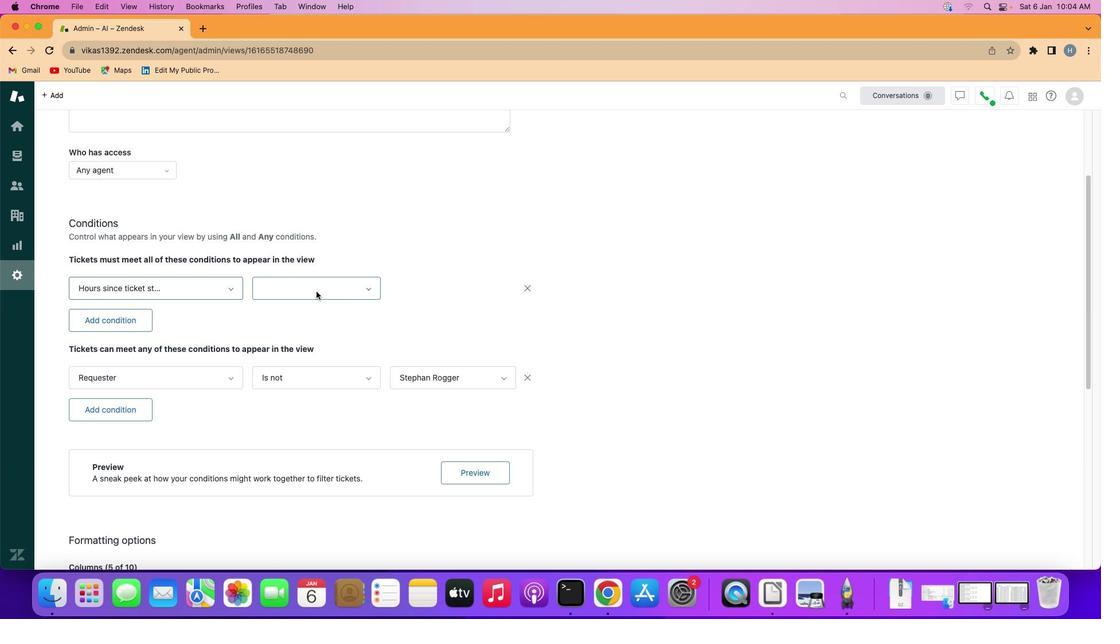 
Action: Mouse moved to (313, 341)
Screenshot: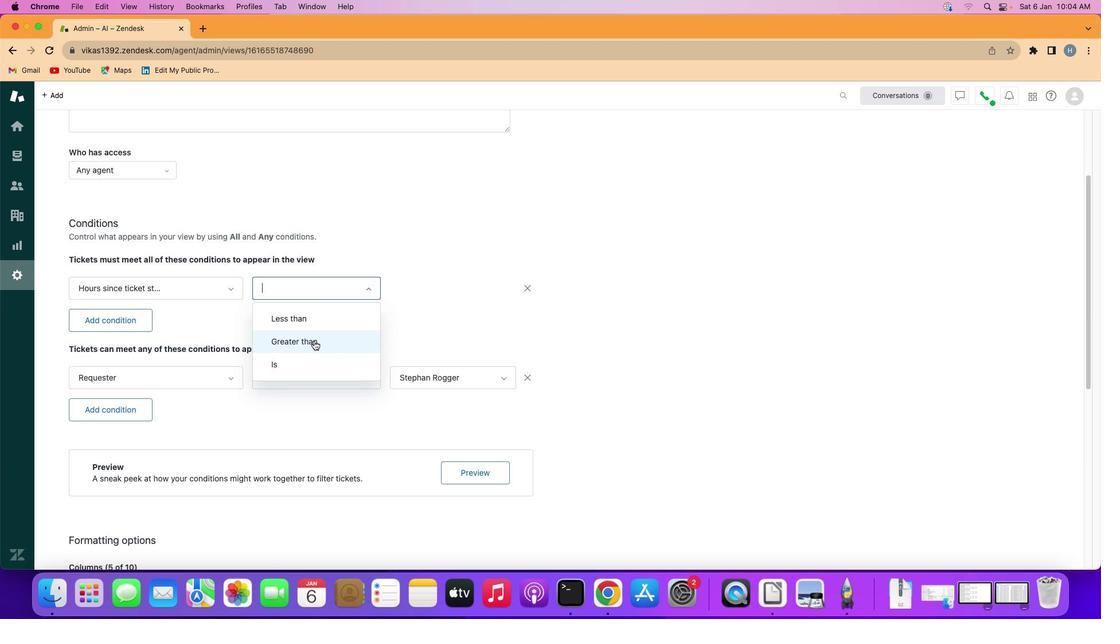 
Action: Mouse pressed left at (313, 341)
Screenshot: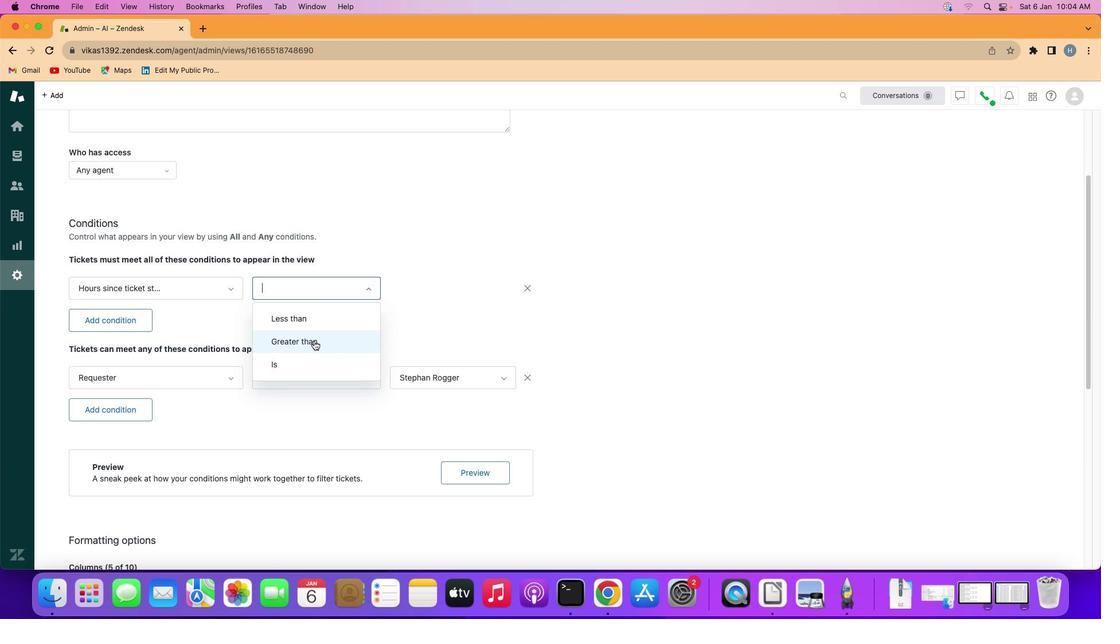 
Action: Mouse moved to (429, 289)
Screenshot: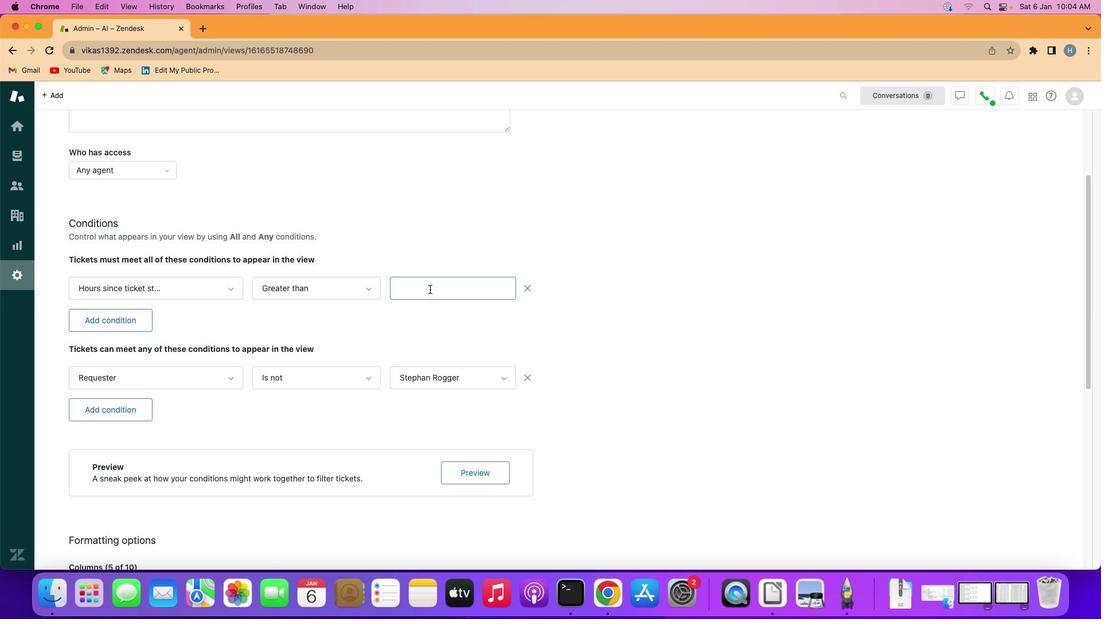 
Action: Mouse pressed left at (429, 289)
Screenshot: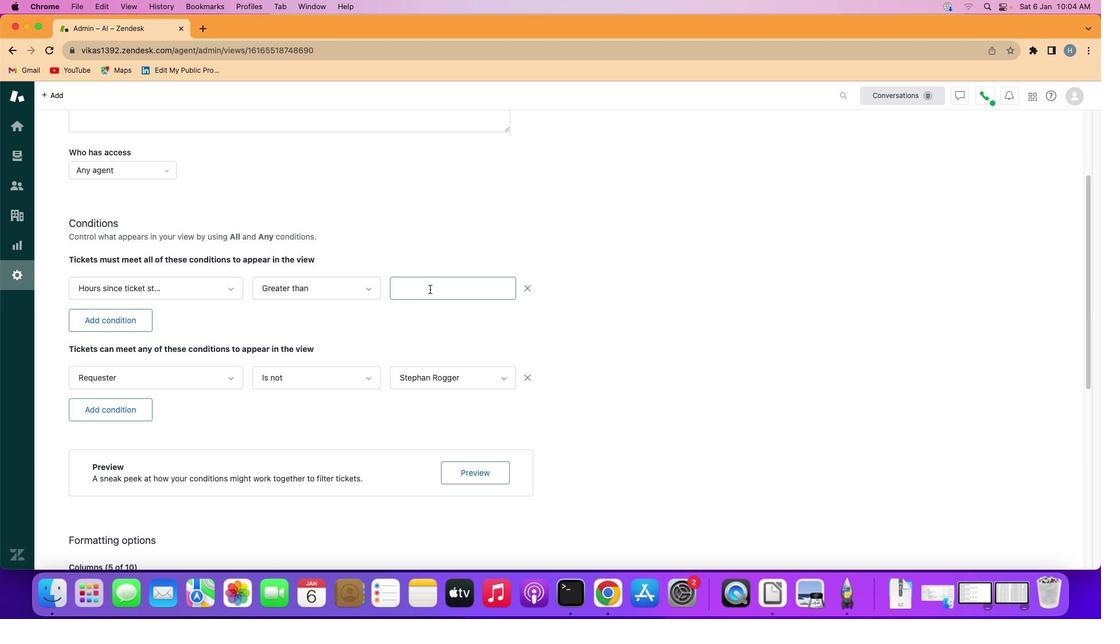 
Action: Key pressed Key.shift'N''i''n''t''y'
Screenshot: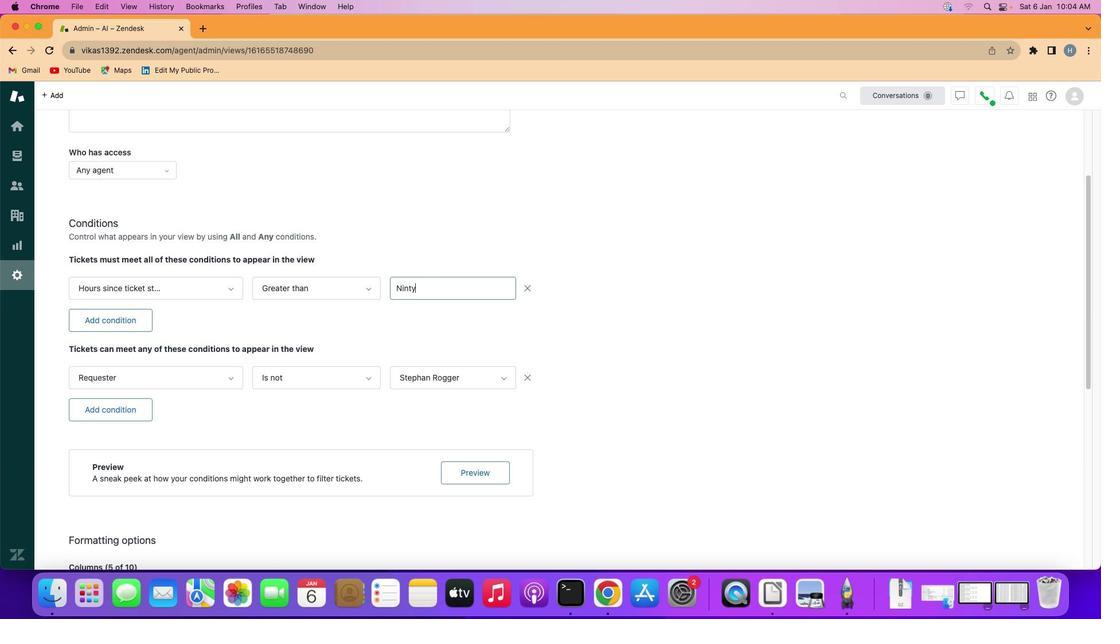 
Action: Mouse moved to (424, 315)
Screenshot: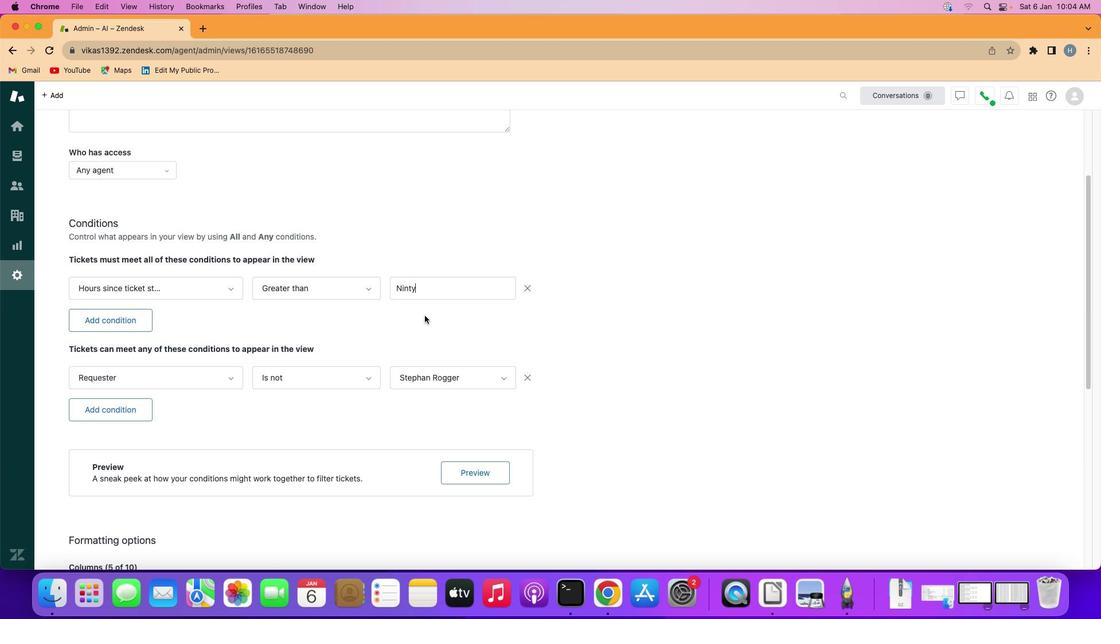
Action: Mouse pressed left at (424, 315)
Screenshot: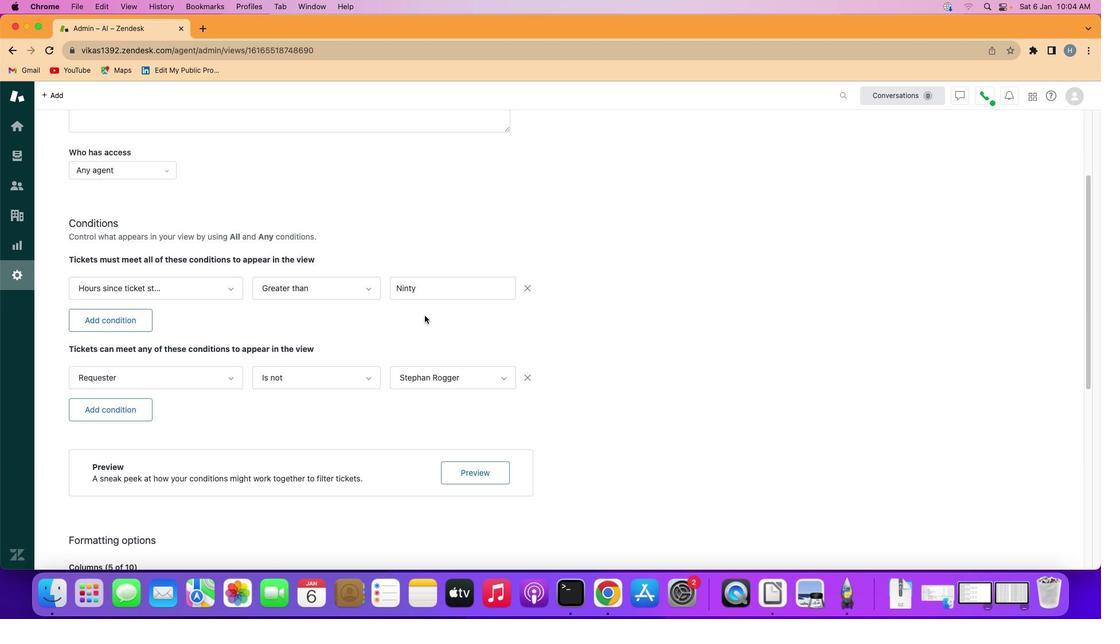 
